 Task: In the sheet Budget Analysis ToolFont size of heading  18 Font style of dataoswald 'Font size of data '9 Alignment of headline & dataAlign center.   Fill color in heading, Red Font color of dataIn the sheet  Budget Analysis Sheetbook
Action: Mouse moved to (535, 285)
Screenshot: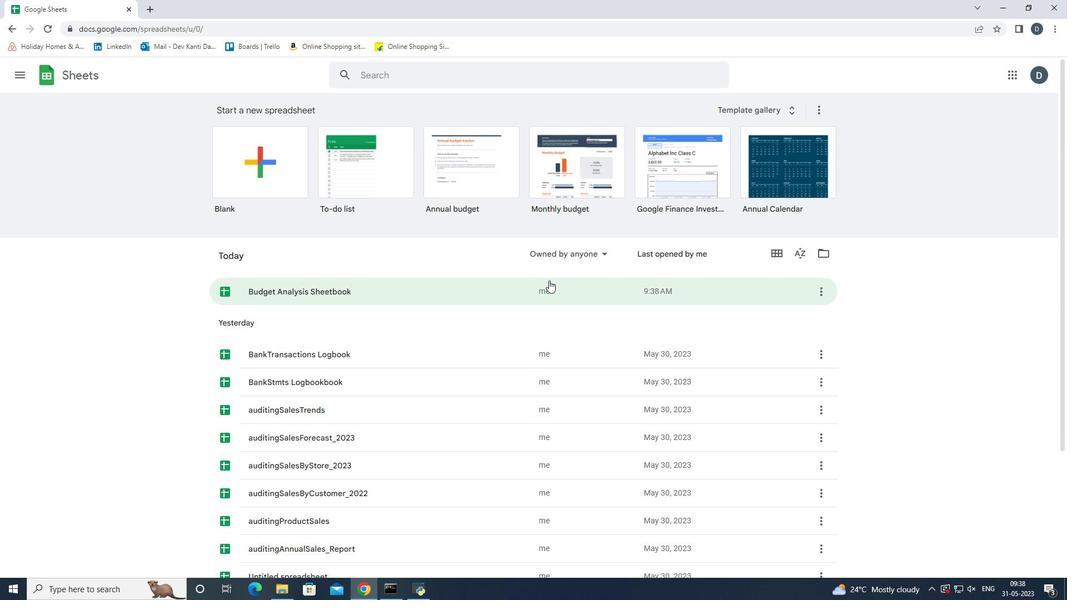 
Action: Mouse pressed left at (535, 285)
Screenshot: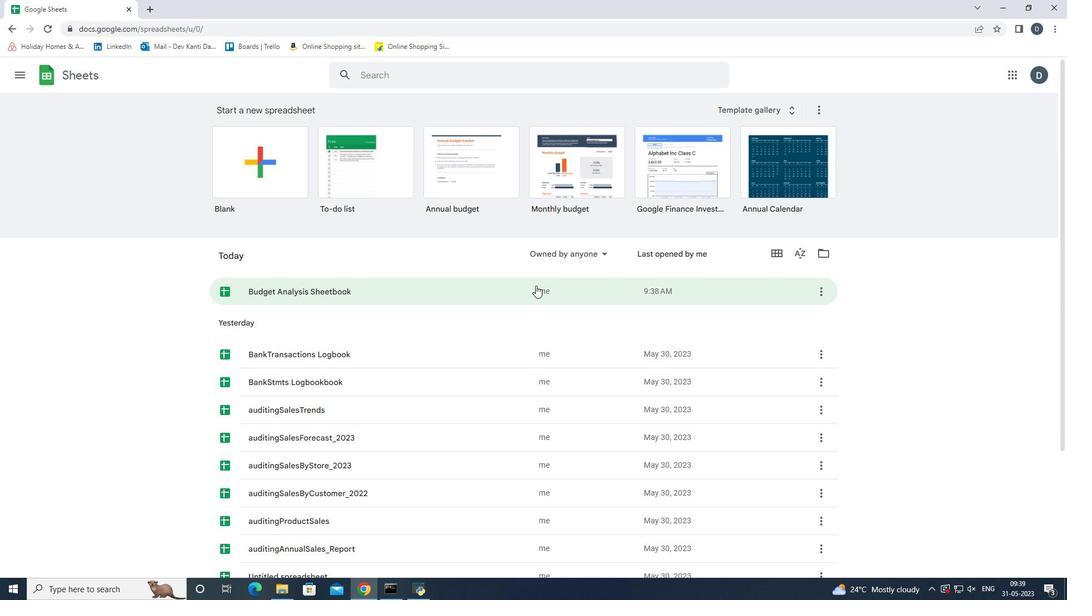 
Action: Mouse moved to (346, 107)
Screenshot: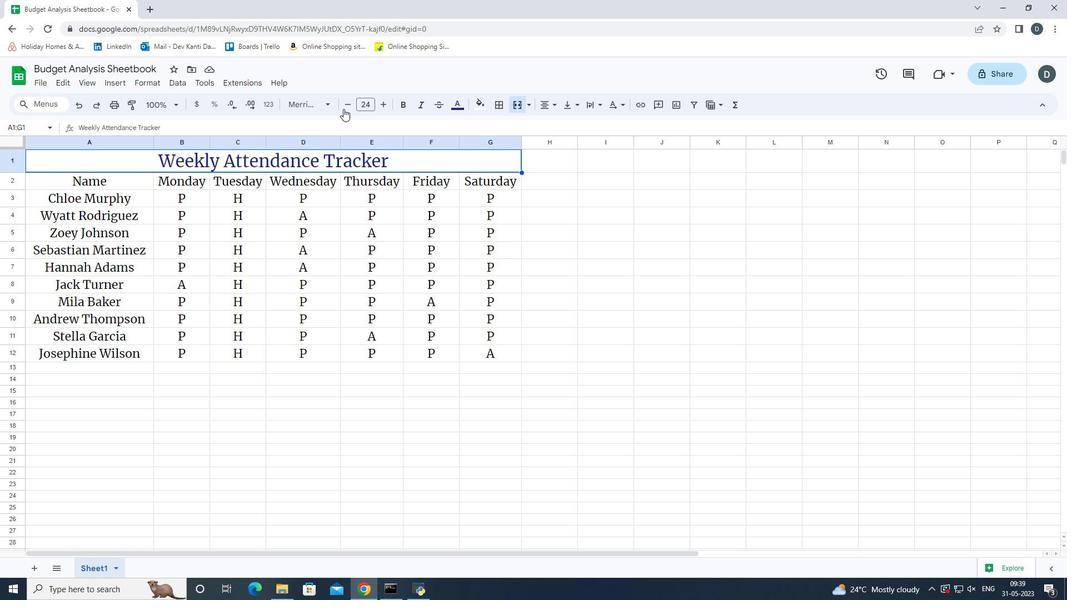
Action: Mouse pressed left at (346, 107)
Screenshot: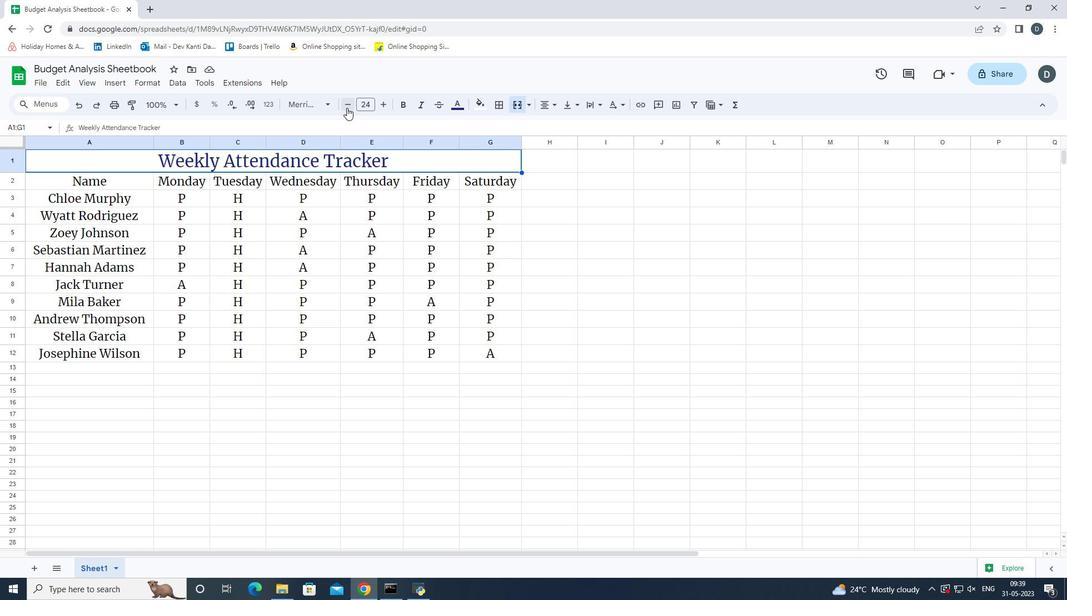 
Action: Mouse pressed left at (346, 107)
Screenshot: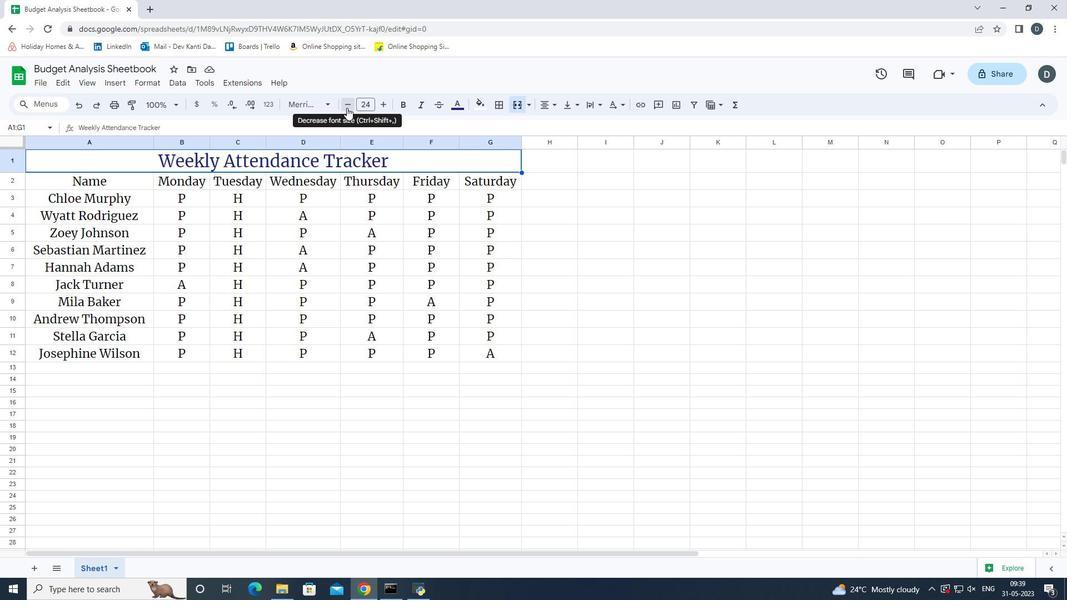 
Action: Mouse pressed left at (346, 107)
Screenshot: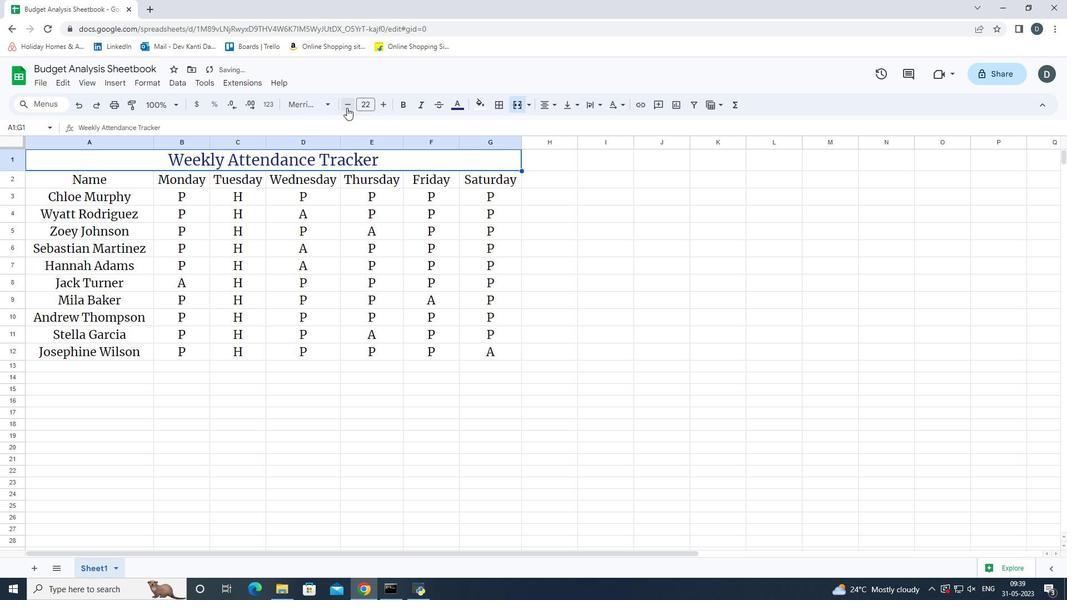 
Action: Mouse pressed left at (346, 107)
Screenshot: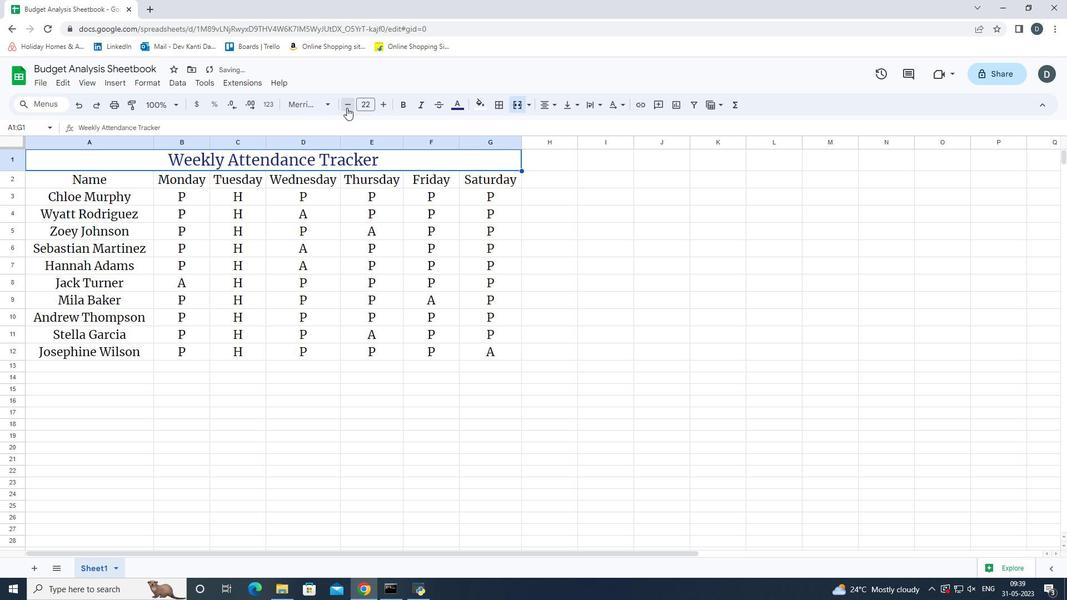 
Action: Mouse pressed left at (346, 107)
Screenshot: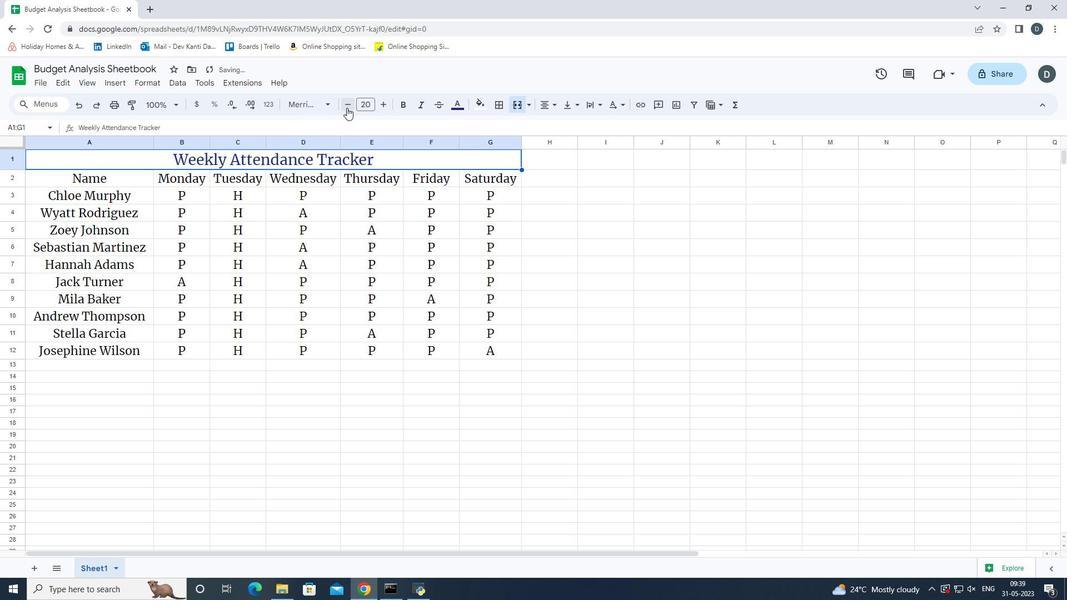 
Action: Mouse pressed left at (346, 107)
Screenshot: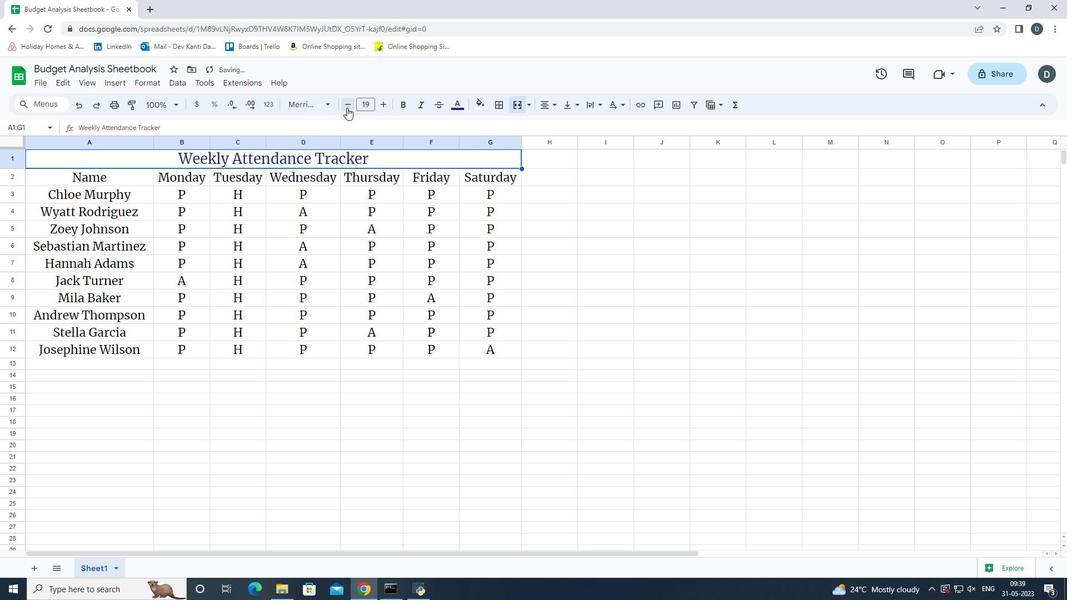 
Action: Mouse moved to (332, 102)
Screenshot: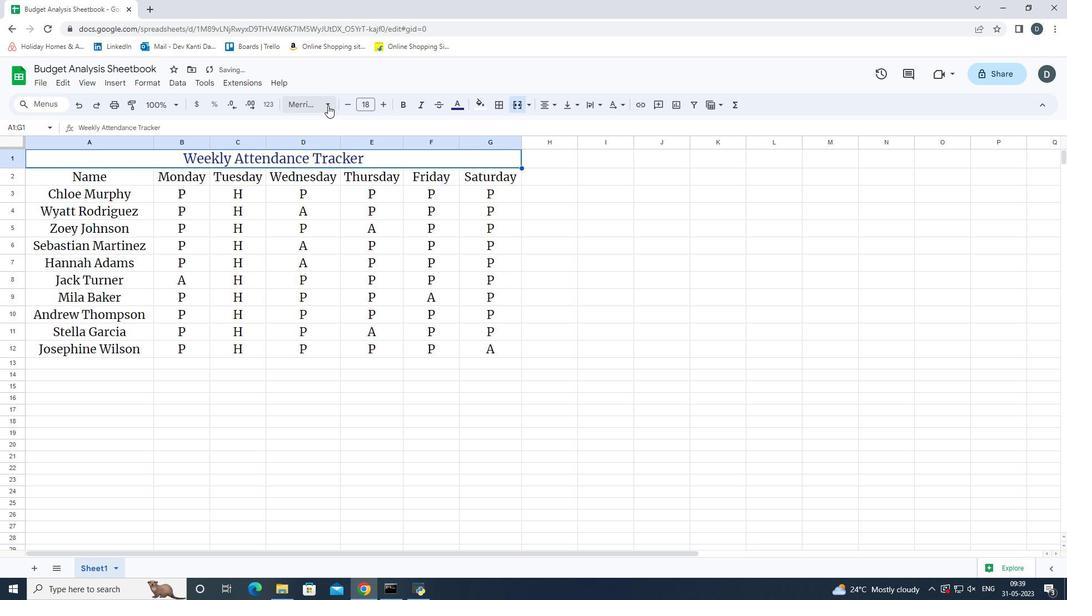 
Action: Mouse pressed left at (332, 102)
Screenshot: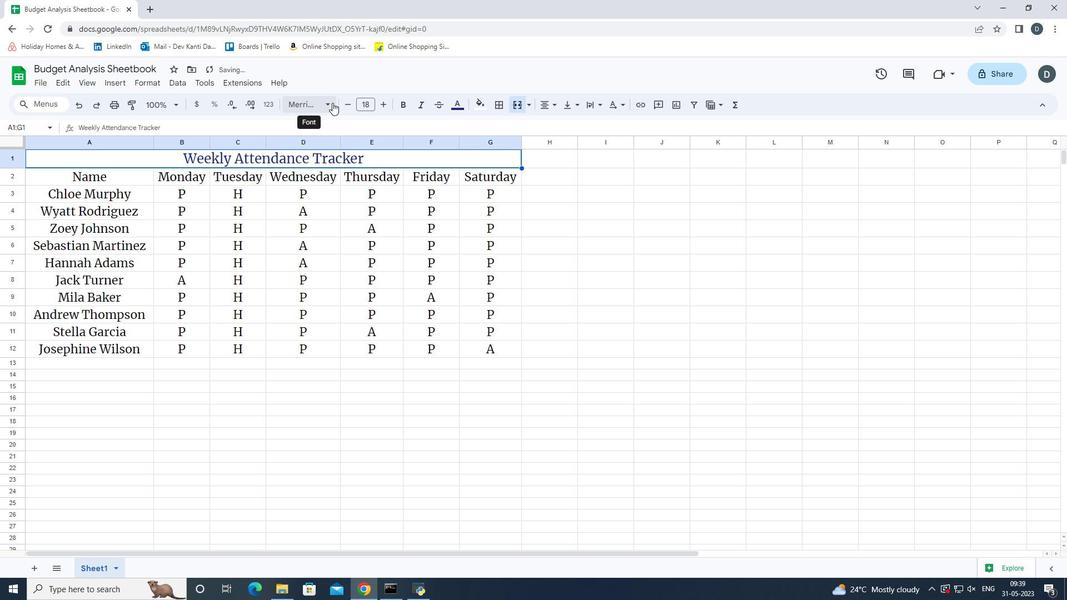 
Action: Mouse moved to (349, 370)
Screenshot: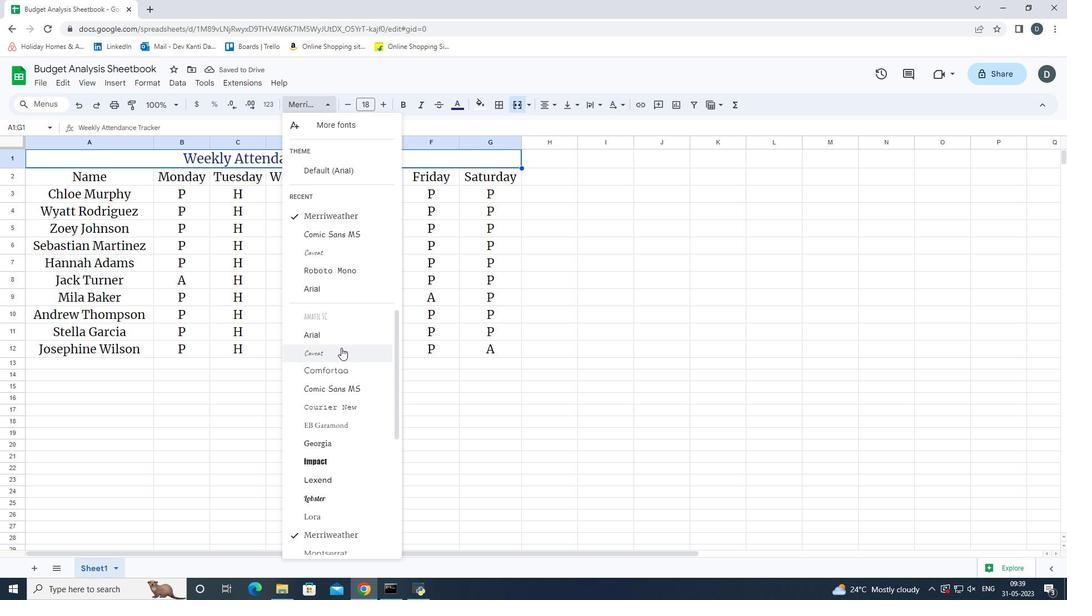 
Action: Mouse scrolled (349, 370) with delta (0, 0)
Screenshot: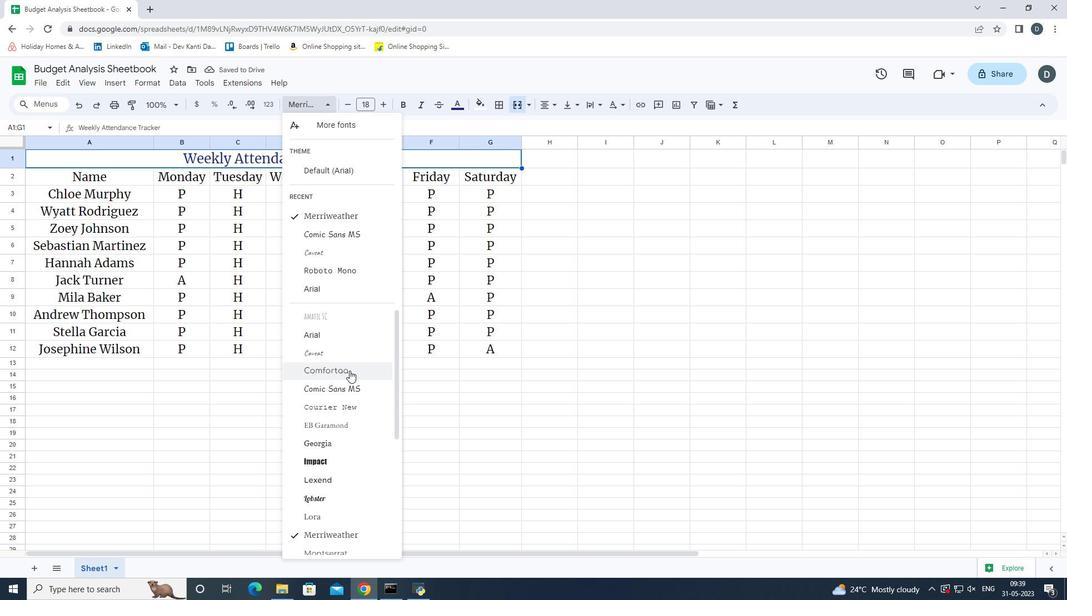
Action: Mouse scrolled (349, 370) with delta (0, 0)
Screenshot: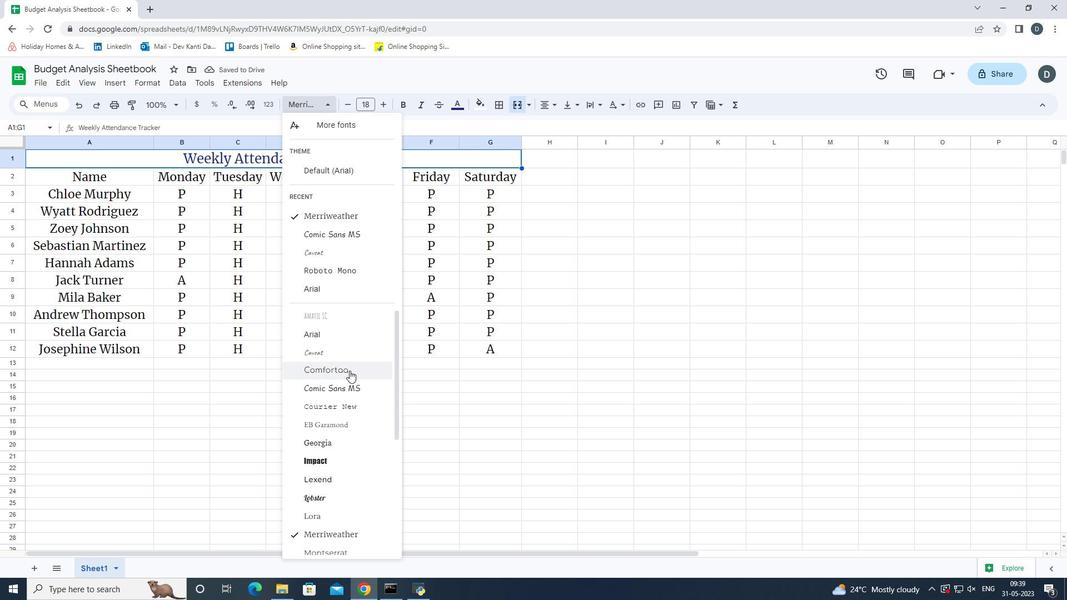 
Action: Mouse moved to (352, 387)
Screenshot: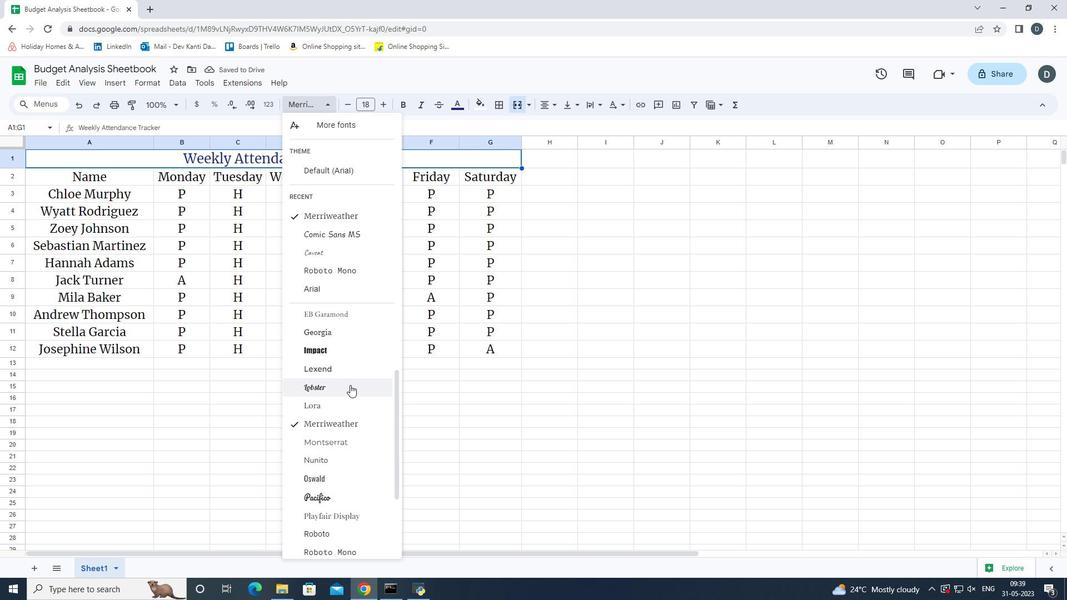 
Action: Mouse scrolled (352, 386) with delta (0, 0)
Screenshot: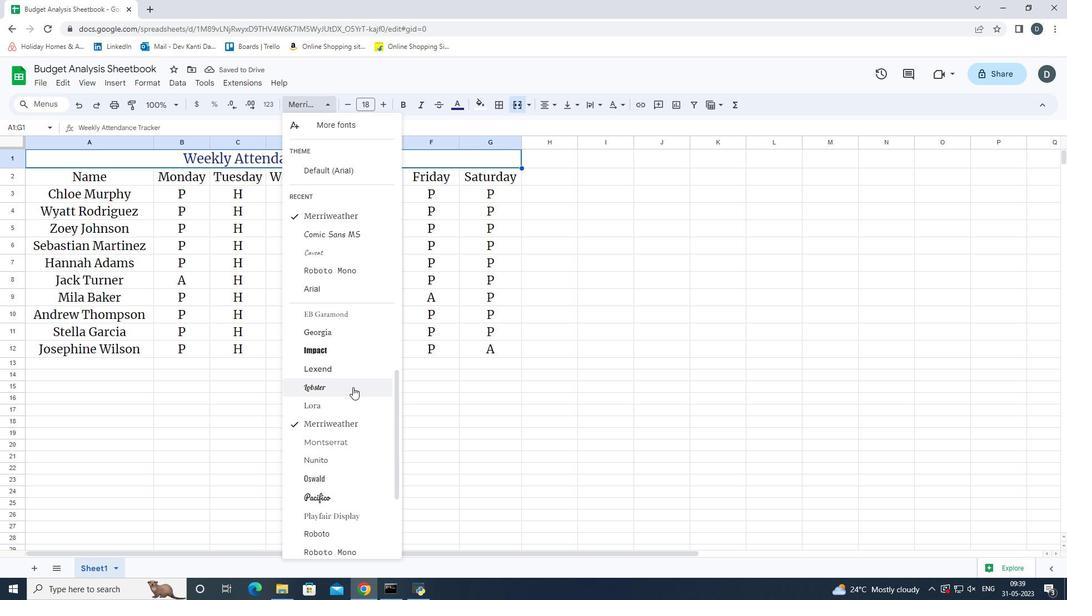 
Action: Mouse scrolled (352, 386) with delta (0, 0)
Screenshot: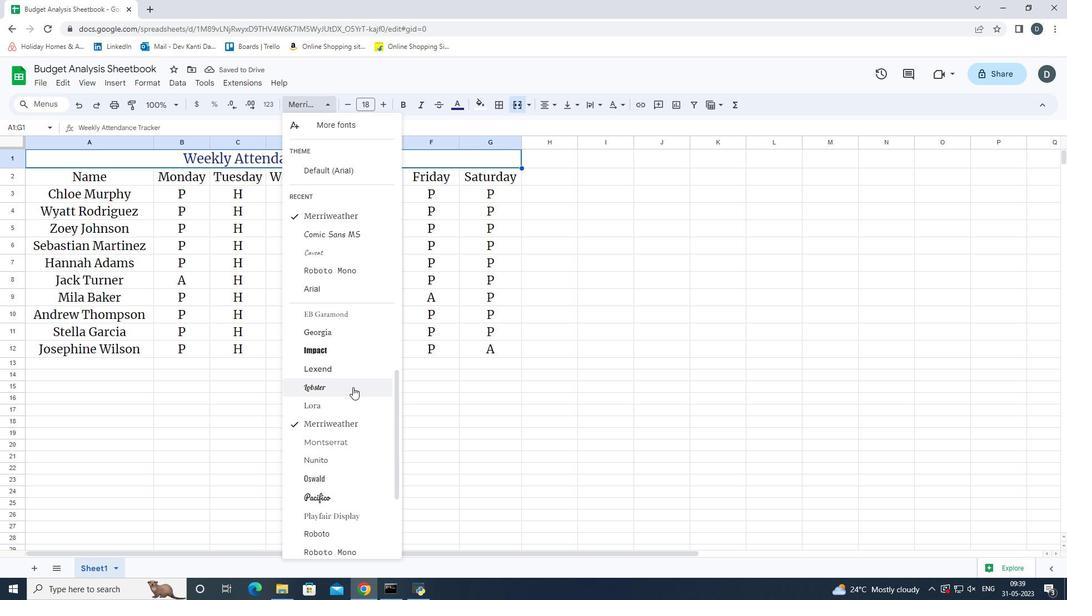 
Action: Mouse moved to (364, 491)
Screenshot: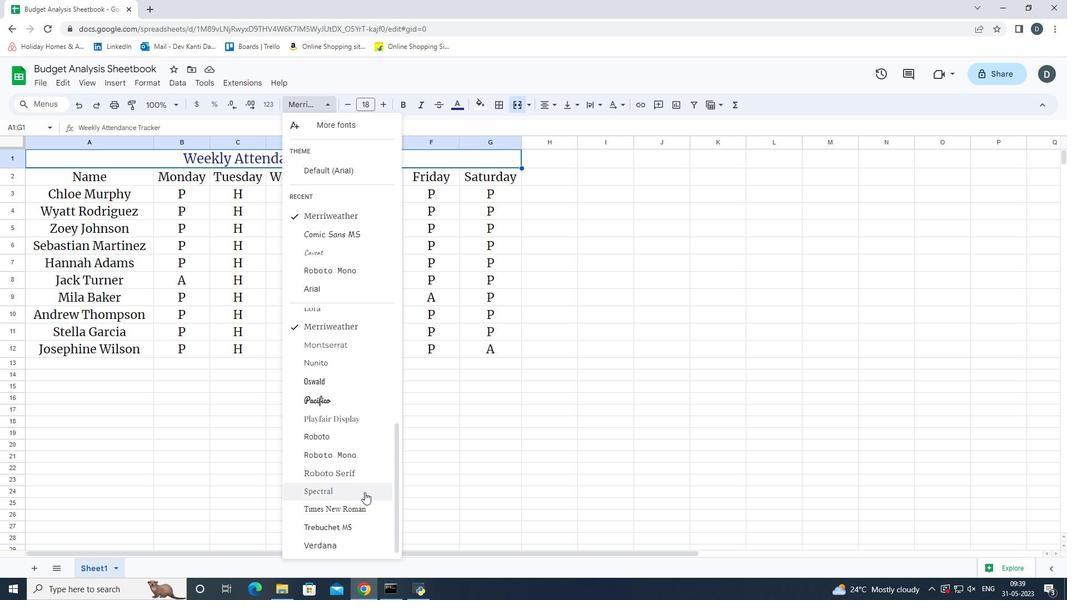 
Action: Mouse scrolled (364, 492) with delta (0, 0)
Screenshot: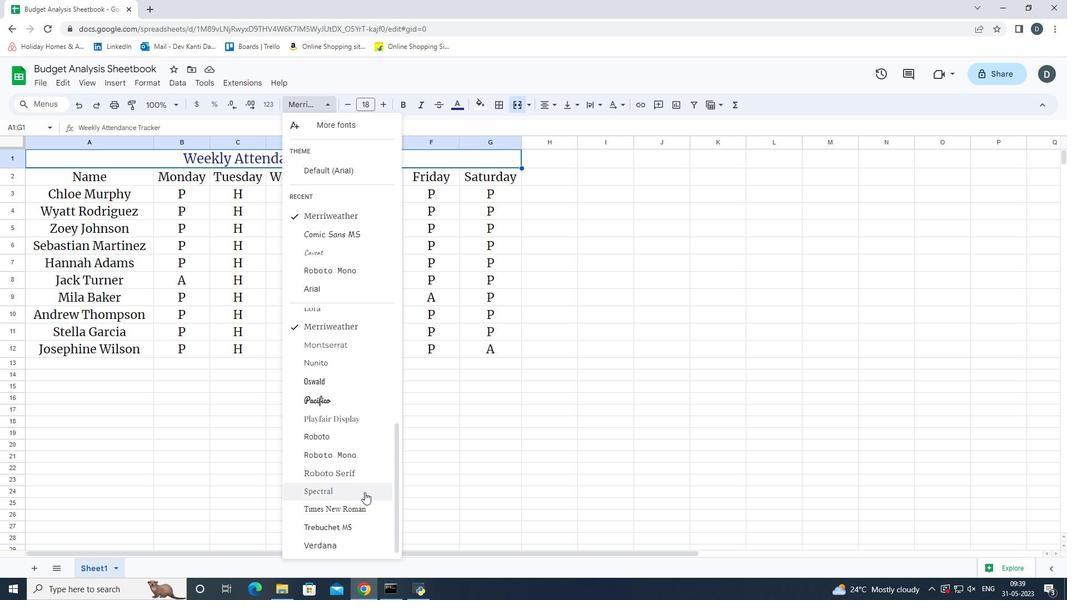 
Action: Mouse scrolled (364, 492) with delta (0, 0)
Screenshot: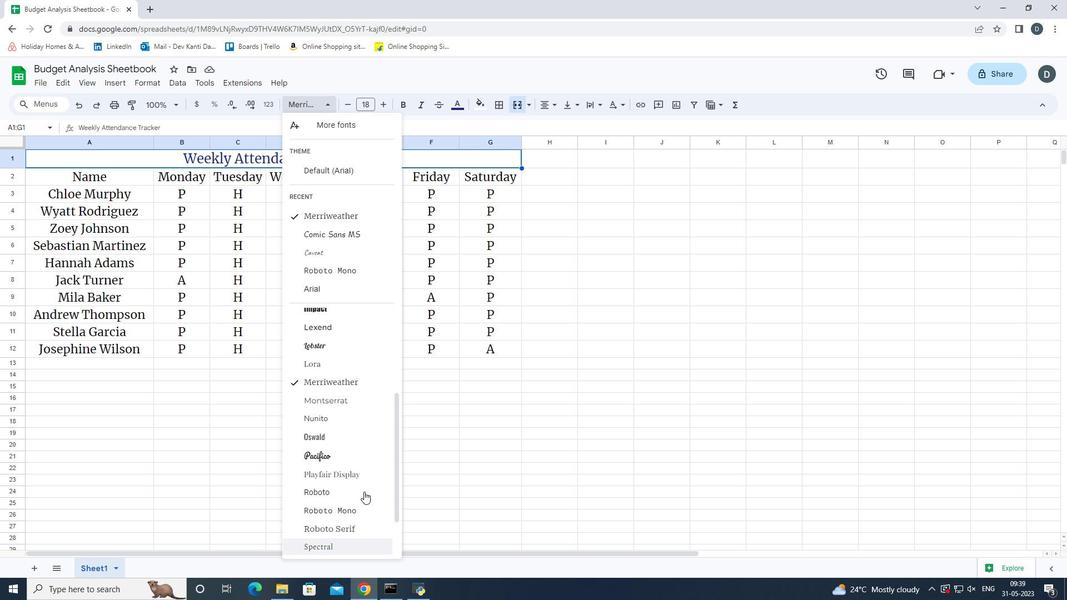 
Action: Mouse scrolled (364, 492) with delta (0, 0)
Screenshot: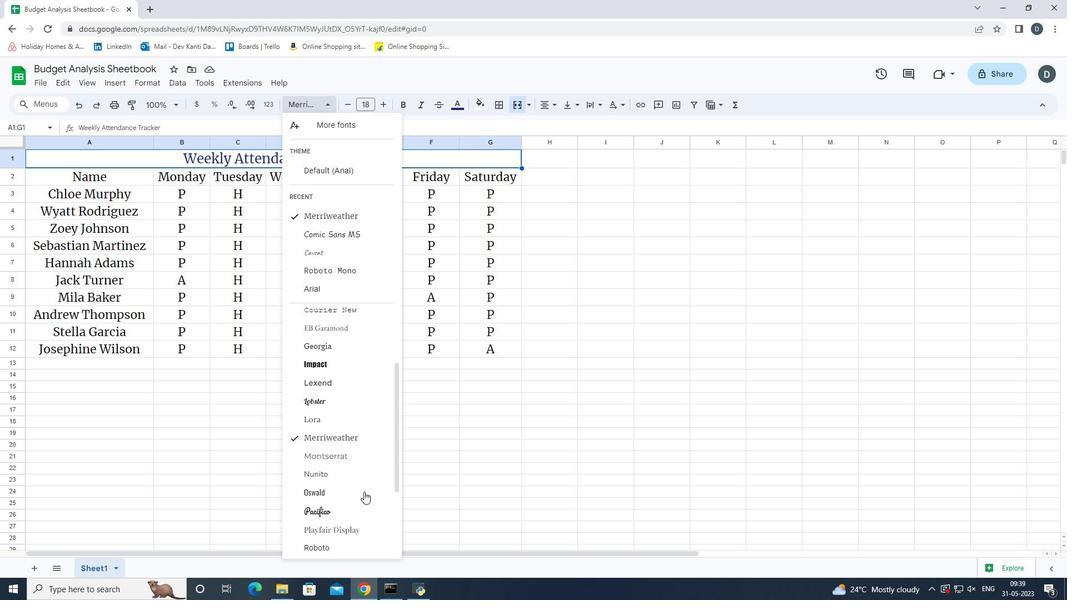 
Action: Mouse scrolled (364, 492) with delta (0, 0)
Screenshot: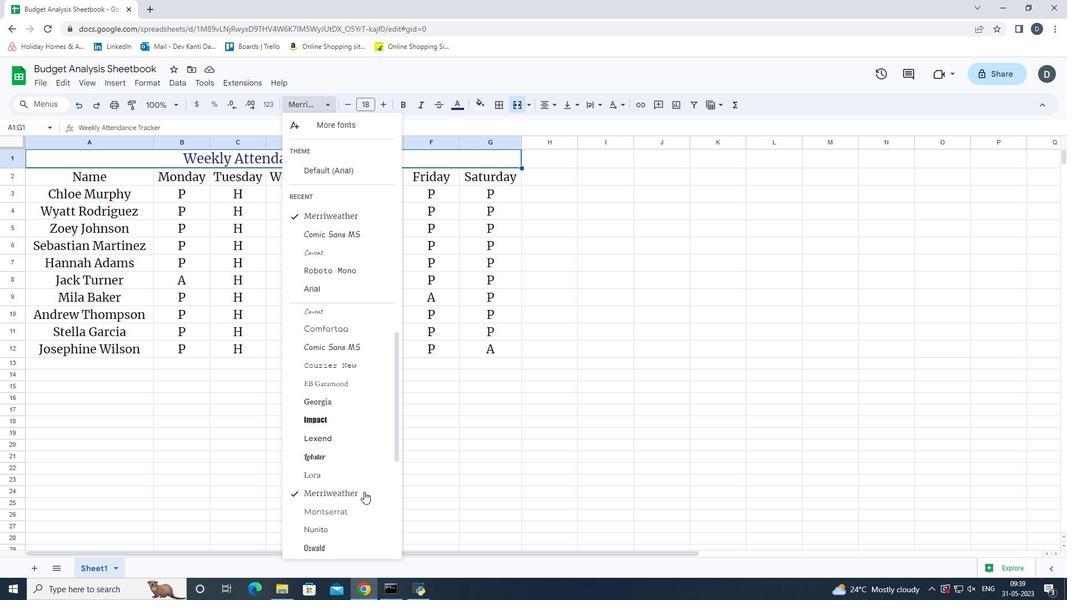 
Action: Mouse moved to (344, 130)
Screenshot: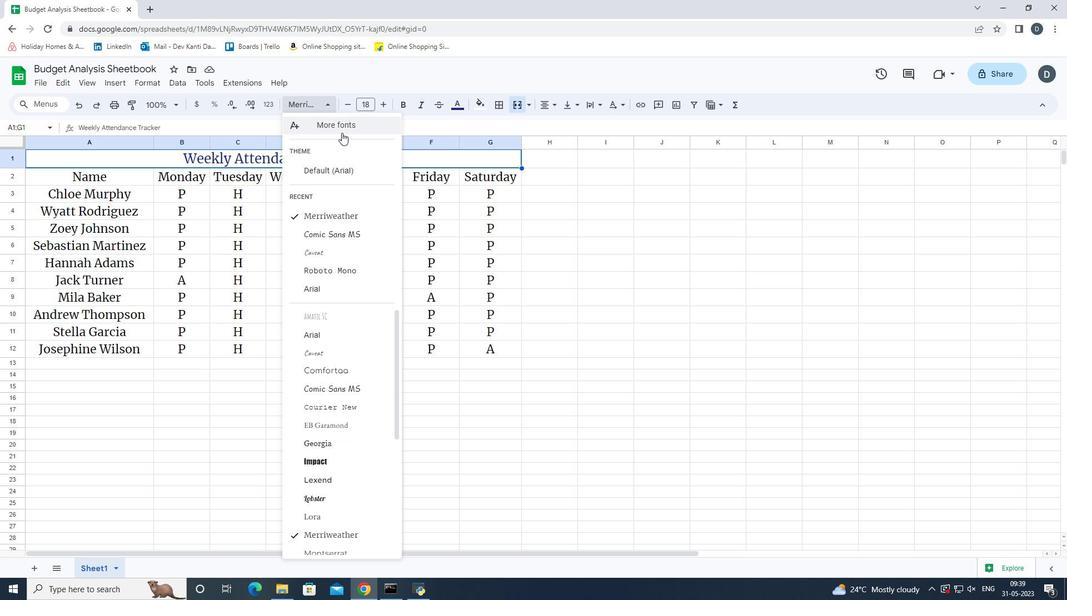 
Action: Mouse pressed left at (344, 130)
Screenshot: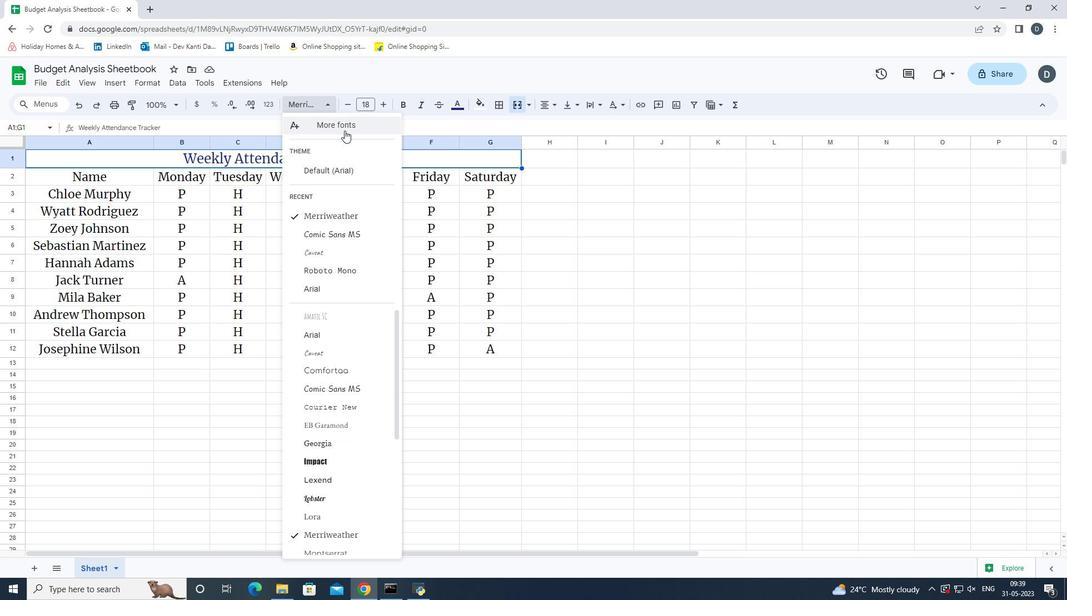 
Action: Mouse moved to (379, 190)
Screenshot: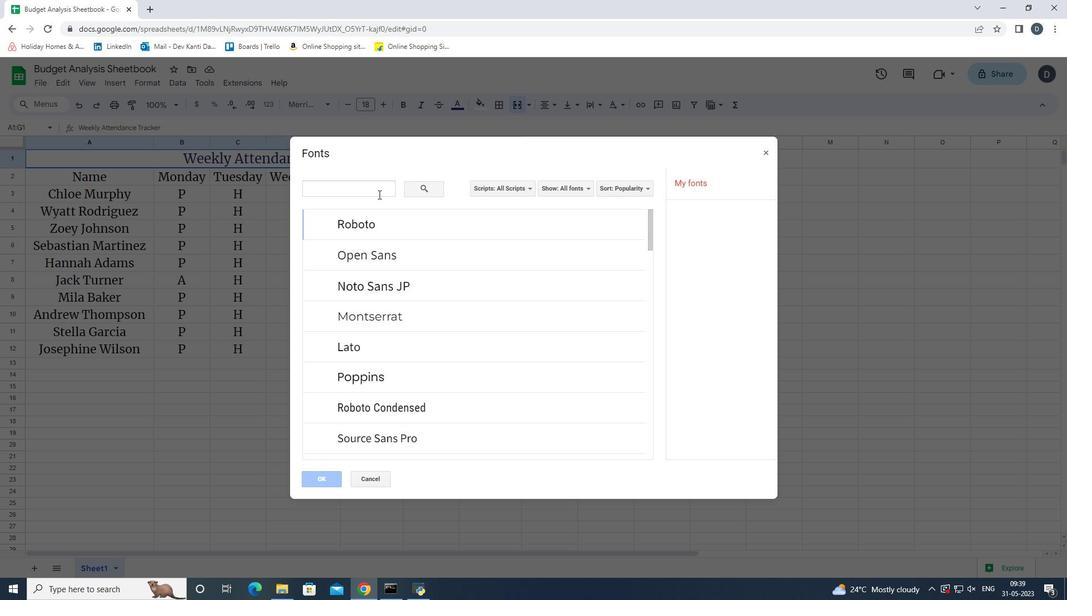 
Action: Mouse pressed left at (379, 190)
Screenshot: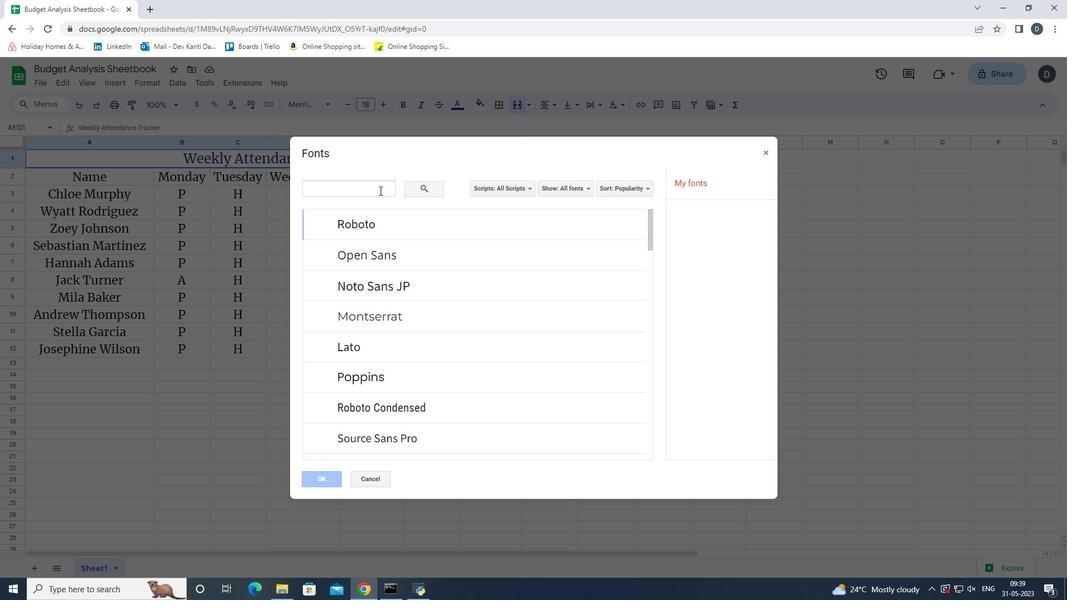 
Action: Key pressed data<Key.backspace><Key.backspace><Key.backspace><Key.backspace>
Screenshot: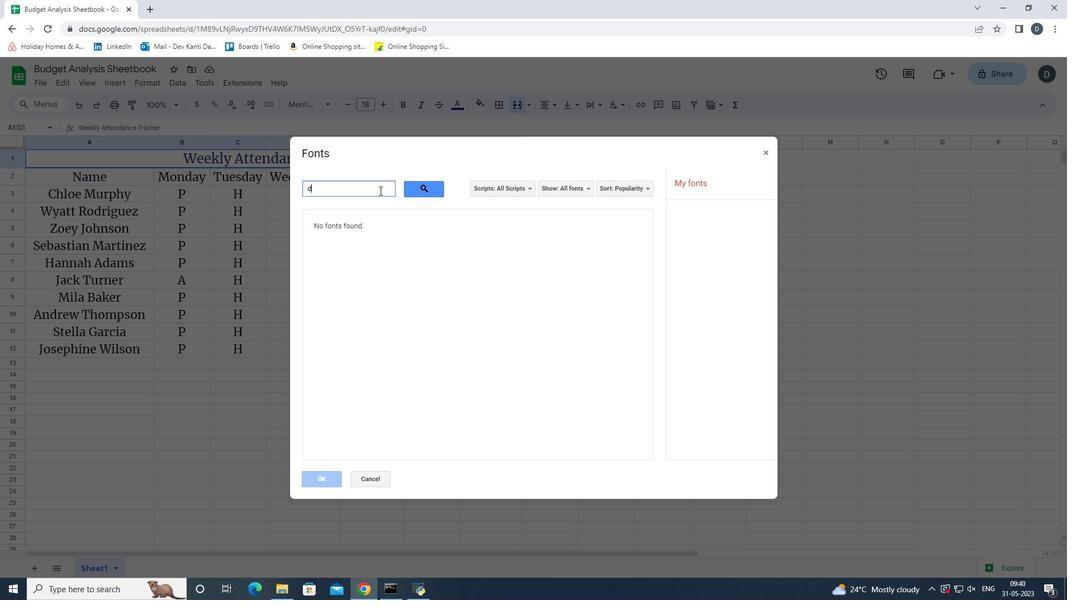 
Action: Mouse moved to (763, 156)
Screenshot: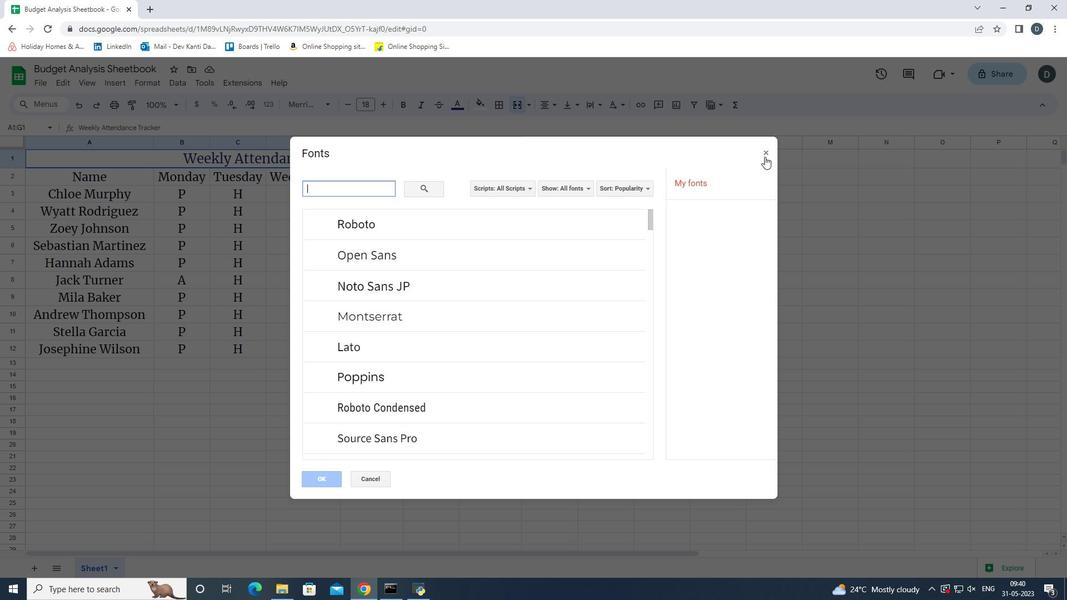 
Action: Mouse pressed left at (763, 156)
Screenshot: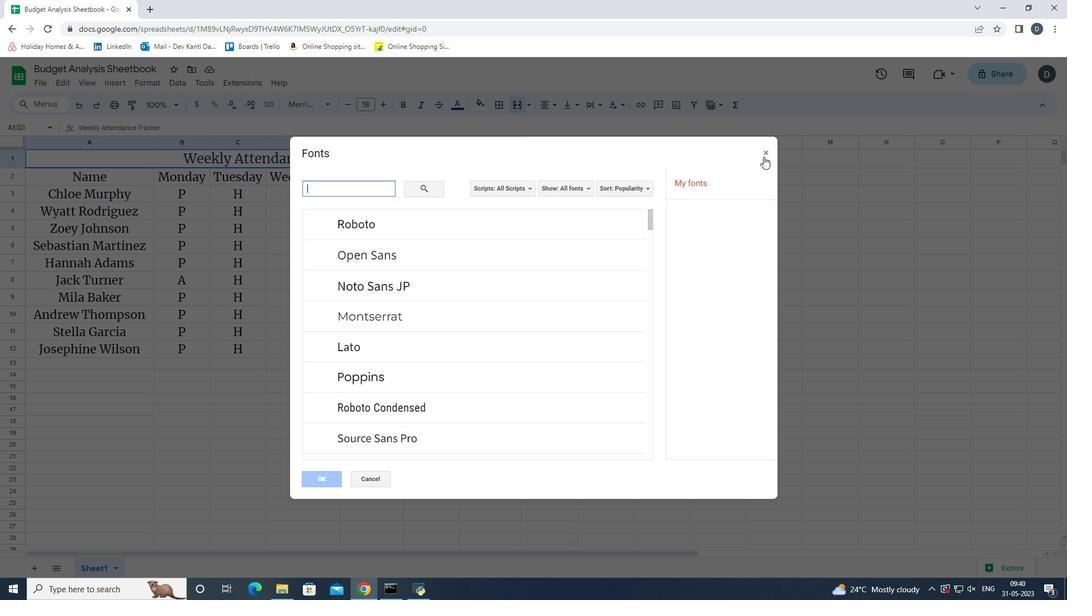 
Action: Mouse moved to (311, 105)
Screenshot: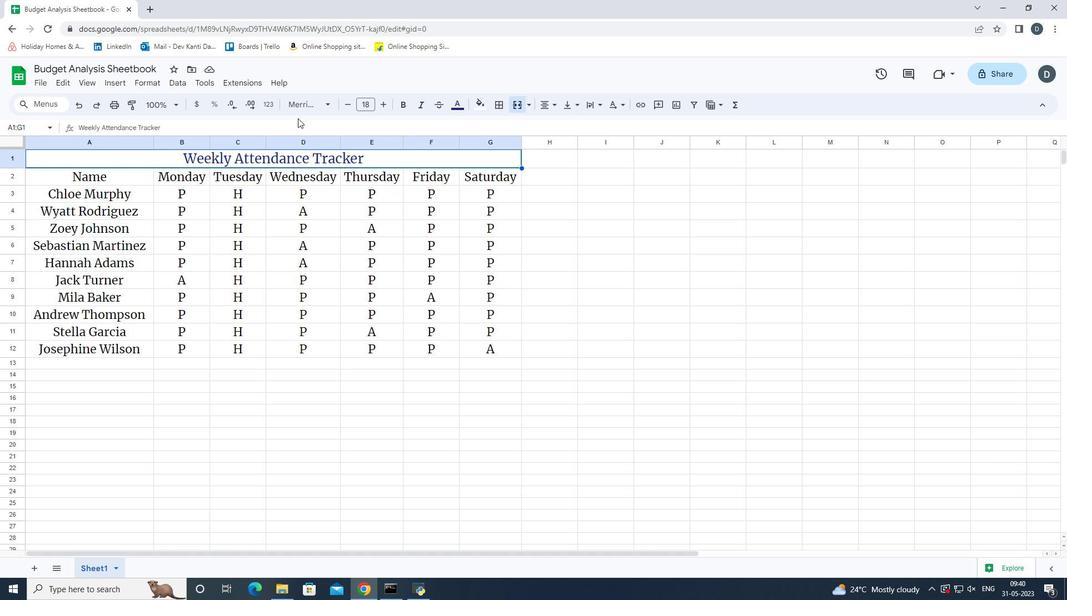 
Action: Mouse pressed left at (311, 105)
Screenshot: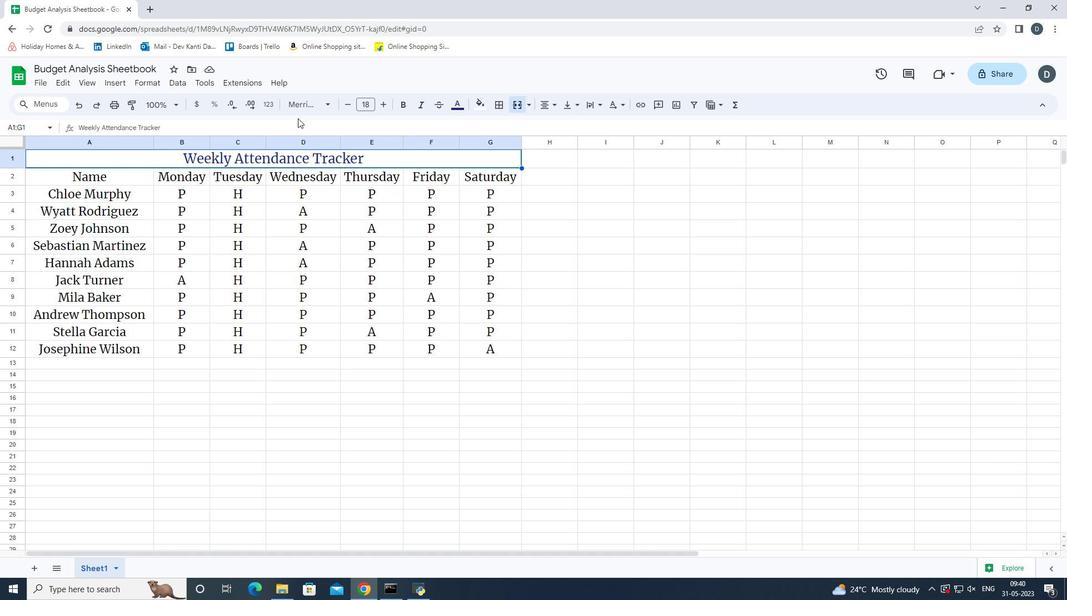 
Action: Mouse pressed left at (311, 105)
Screenshot: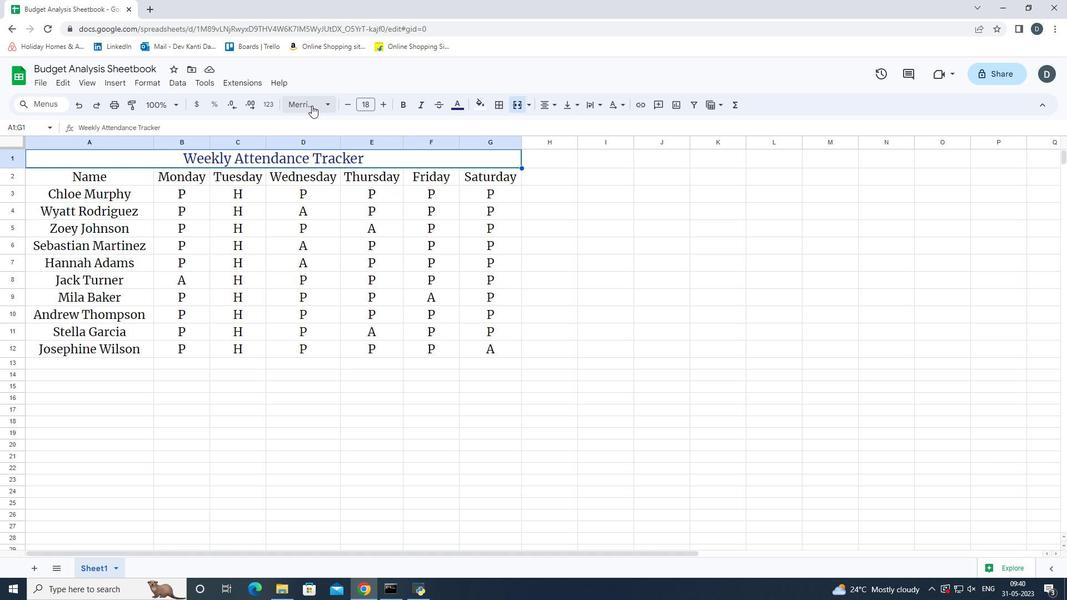 
Action: Mouse pressed left at (311, 105)
Screenshot: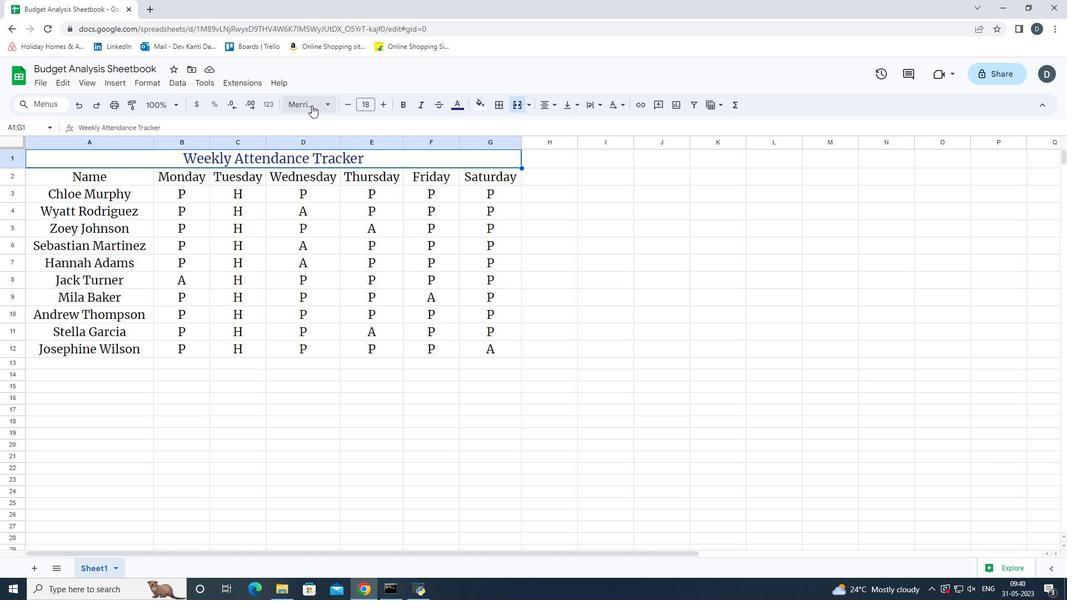 
Action: Mouse moved to (347, 307)
Screenshot: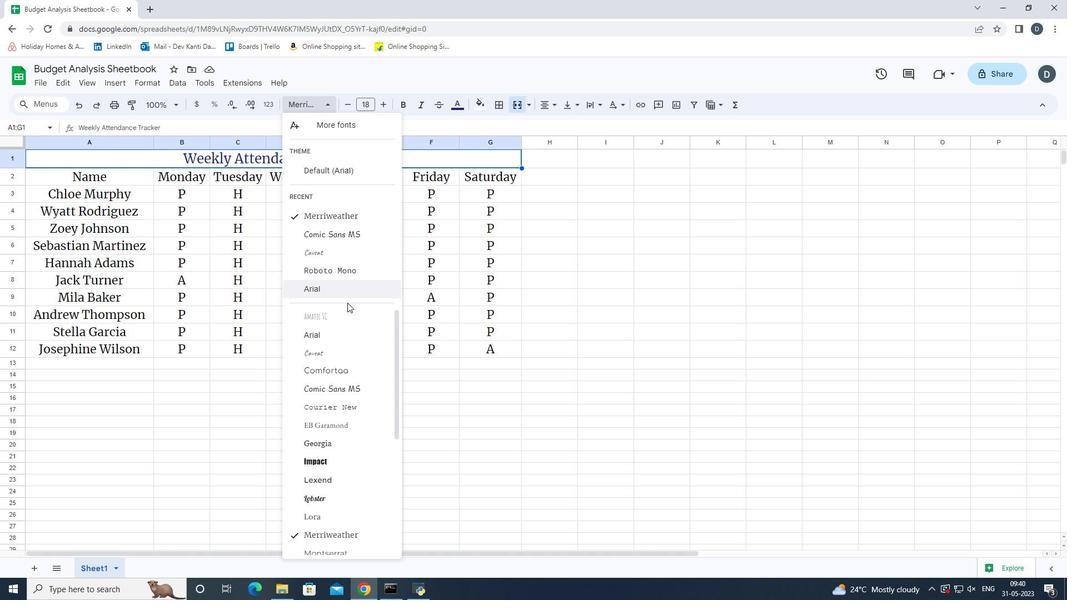 
Action: Mouse scrolled (347, 307) with delta (0, 0)
Screenshot: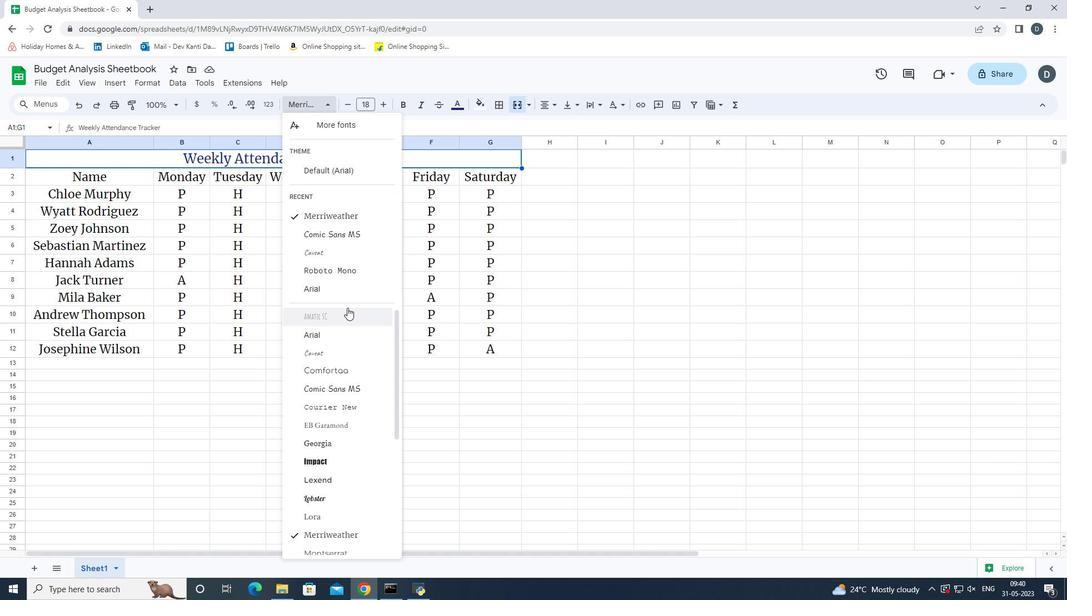 
Action: Mouse scrolled (347, 307) with delta (0, 0)
Screenshot: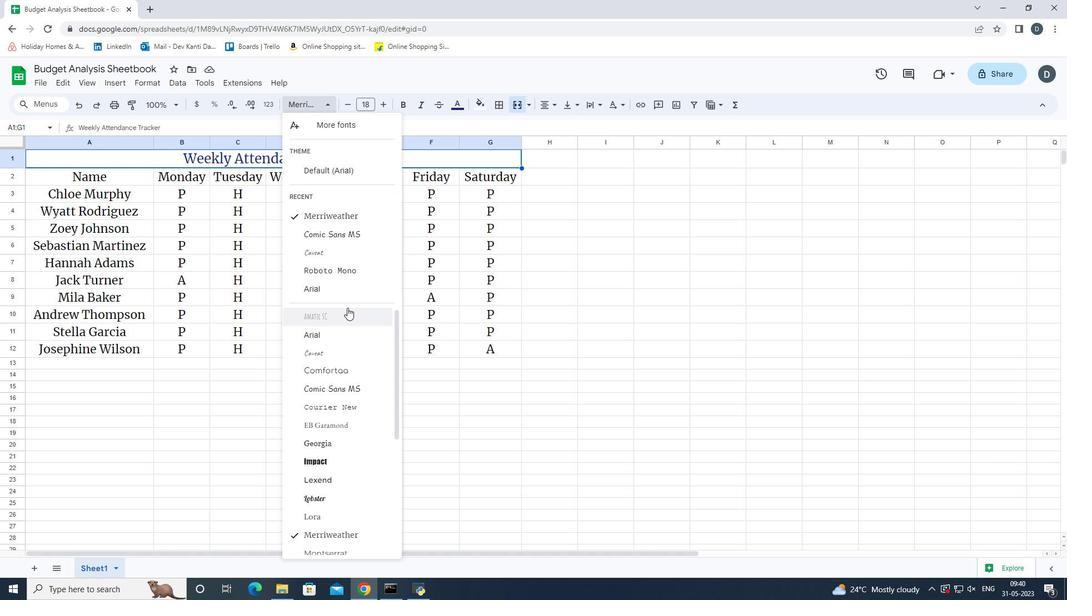 
Action: Mouse moved to (326, 378)
Screenshot: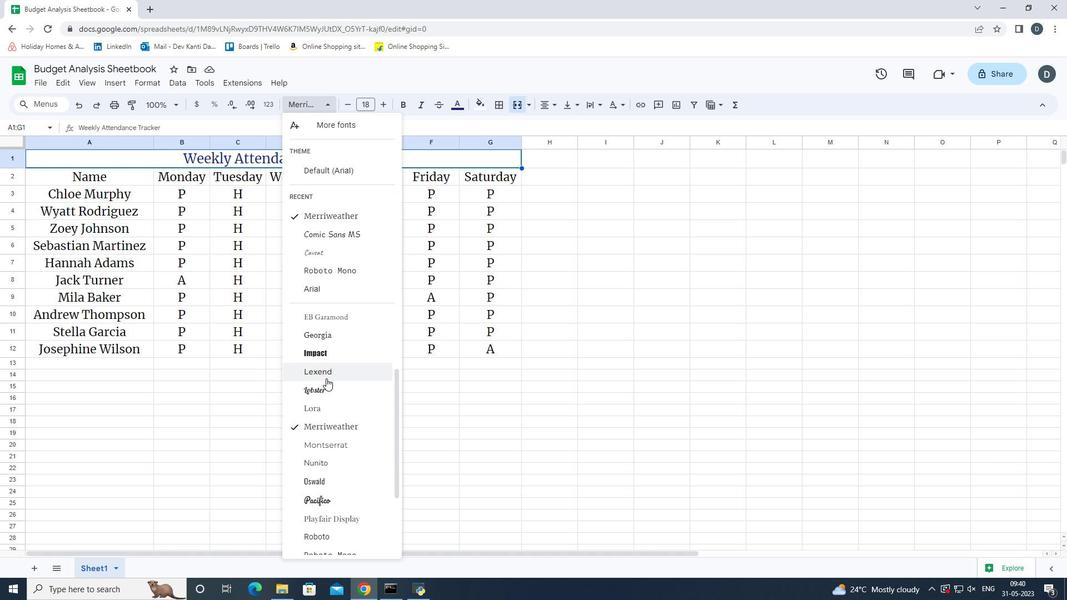 
Action: Mouse scrolled (326, 379) with delta (0, 0)
Screenshot: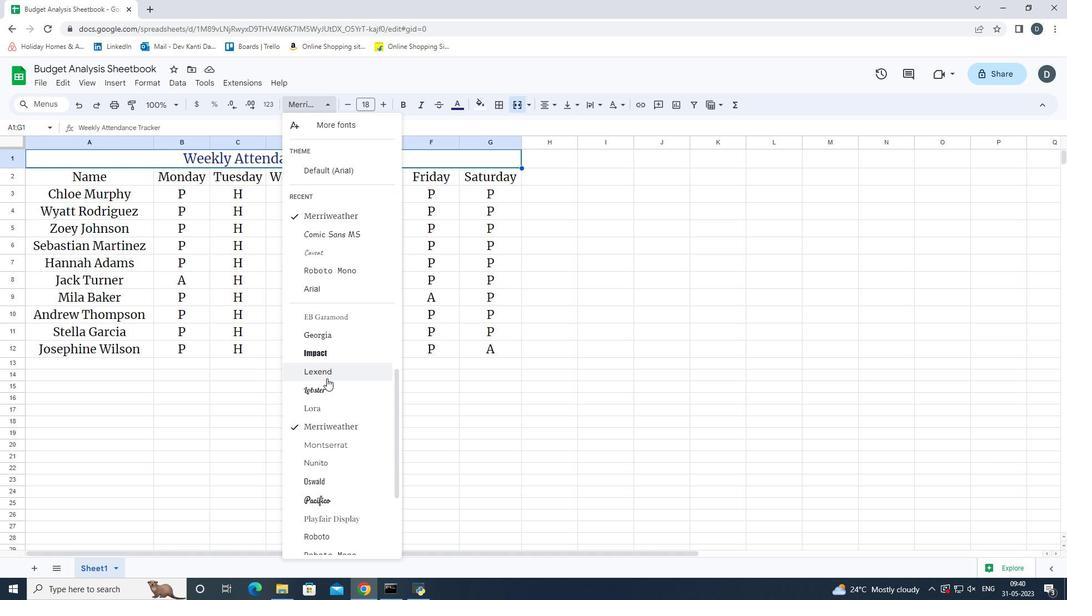 
Action: Mouse scrolled (326, 379) with delta (0, 0)
Screenshot: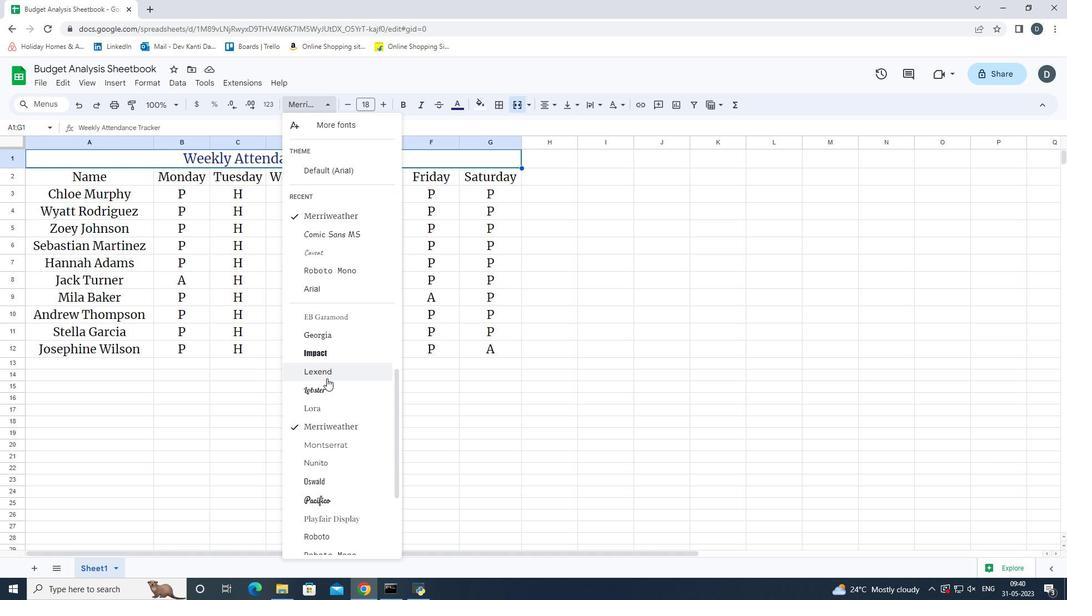
Action: Mouse scrolled (326, 379) with delta (0, 0)
Screenshot: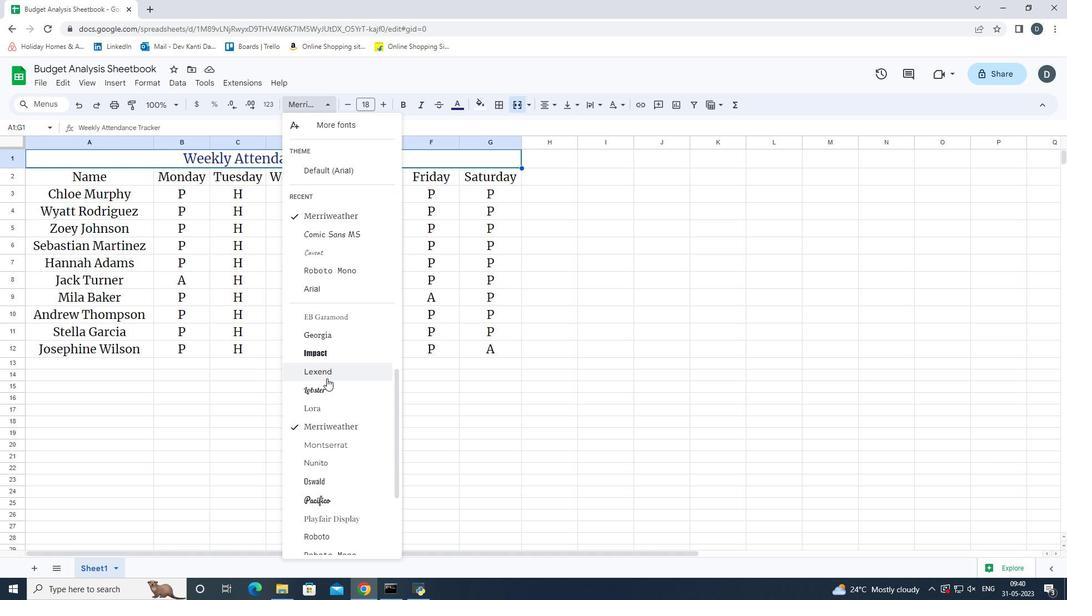 
Action: Mouse moved to (354, 430)
Screenshot: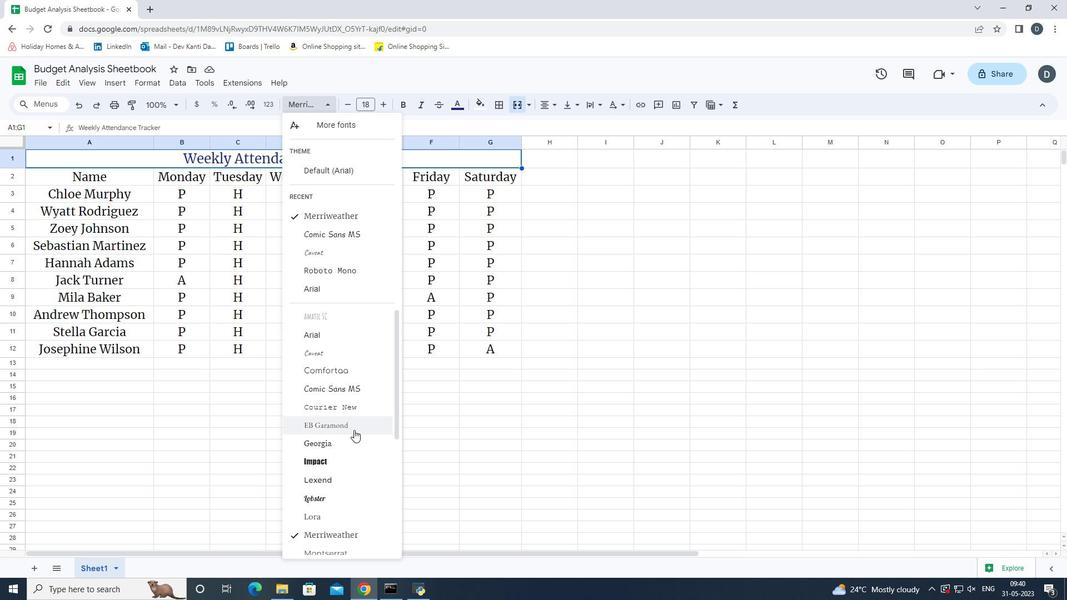 
Action: Mouse scrolled (354, 430) with delta (0, 0)
Screenshot: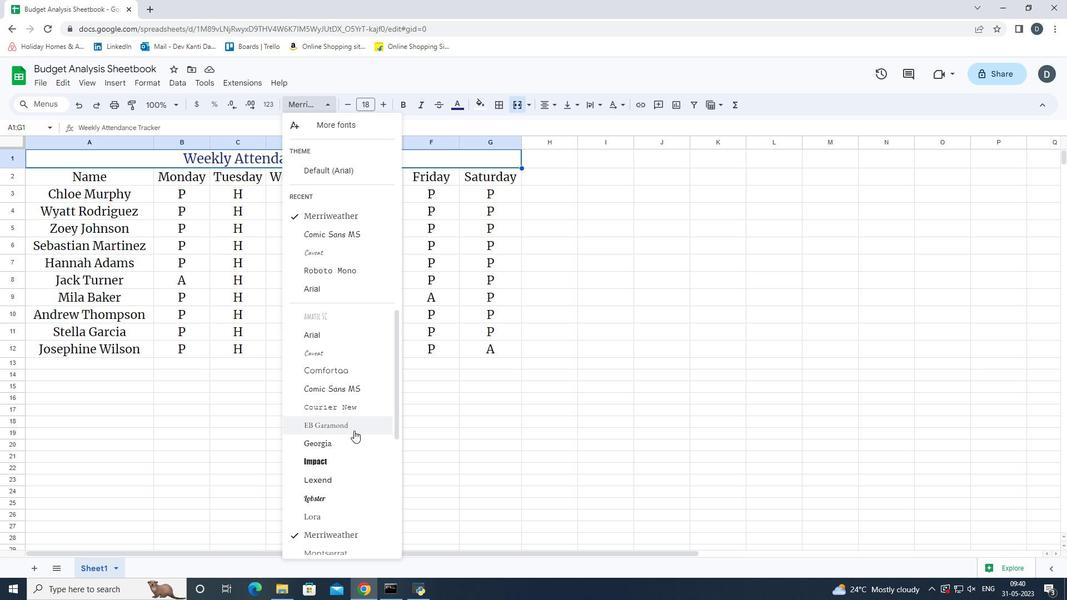
Action: Mouse scrolled (354, 430) with delta (0, 0)
Screenshot: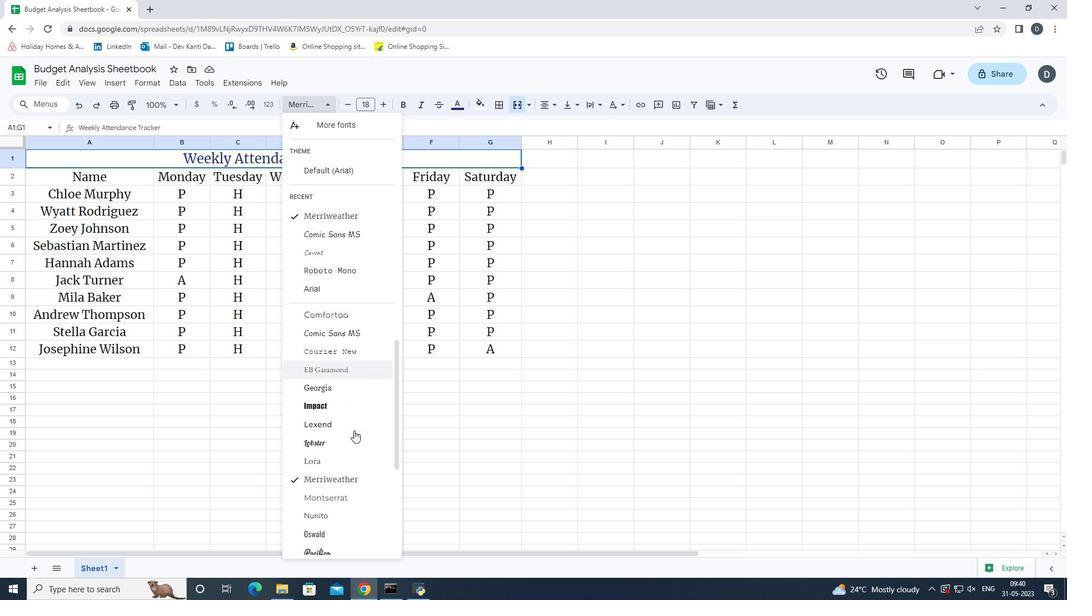 
Action: Mouse scrolled (354, 430) with delta (0, 0)
Screenshot: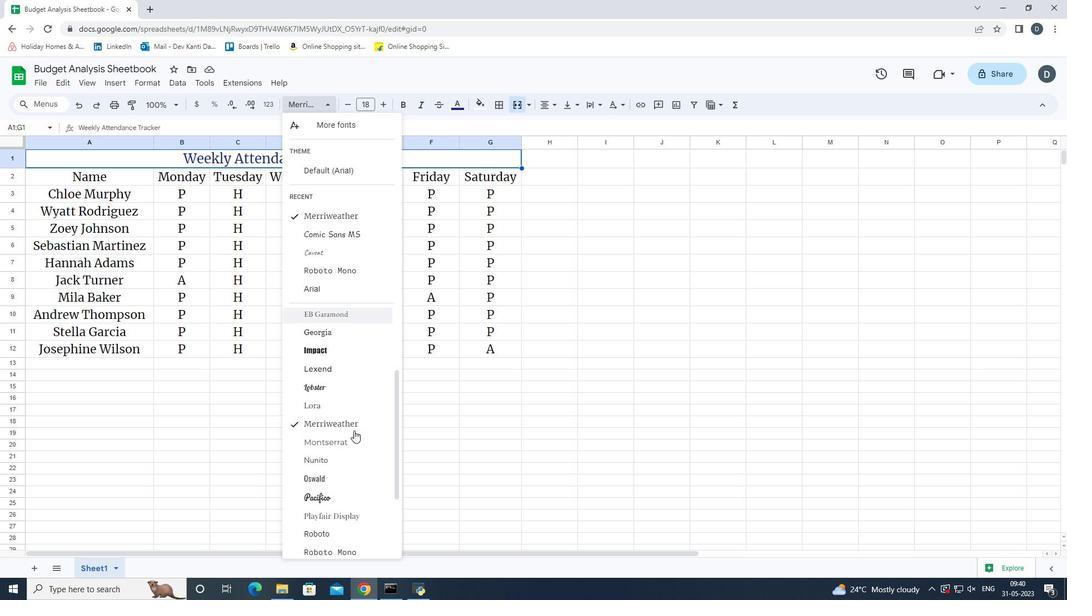 
Action: Mouse scrolled (354, 430) with delta (0, 0)
Screenshot: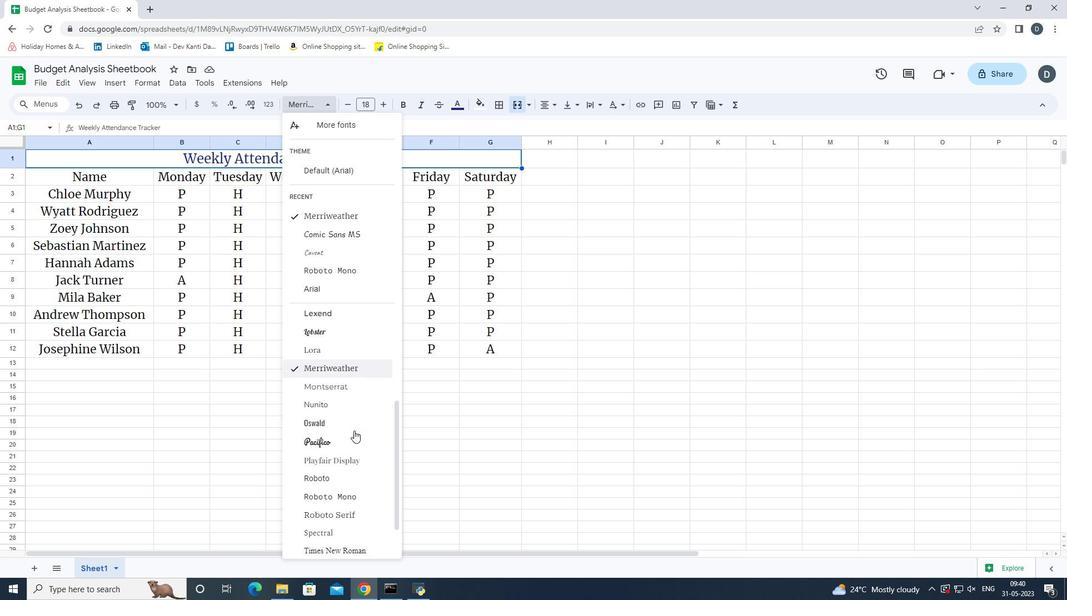
Action: Mouse scrolled (354, 430) with delta (0, 0)
Screenshot: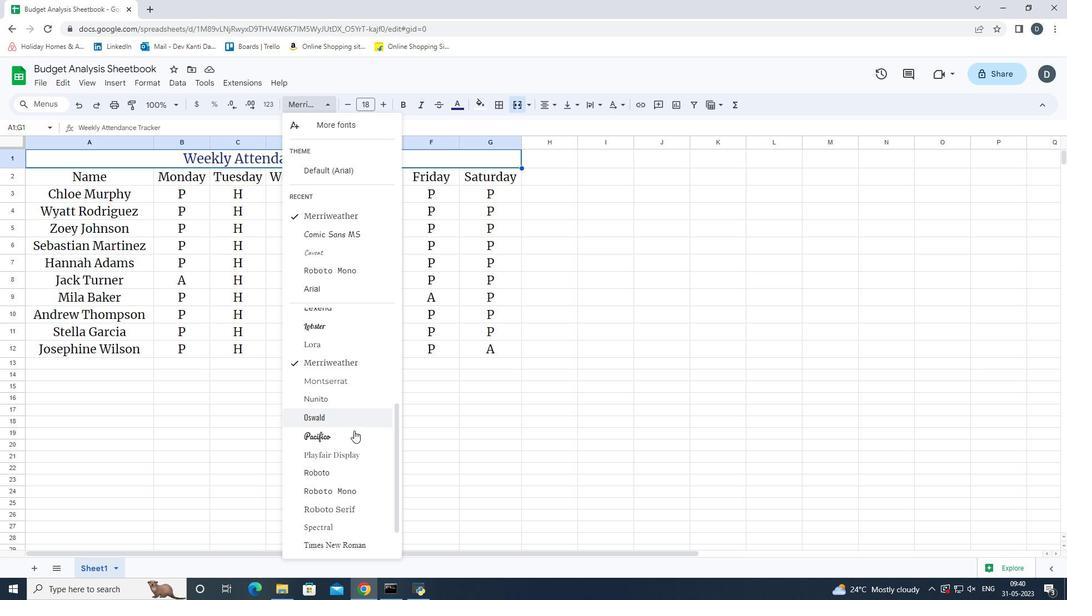 
Action: Mouse scrolled (354, 431) with delta (0, 0)
Screenshot: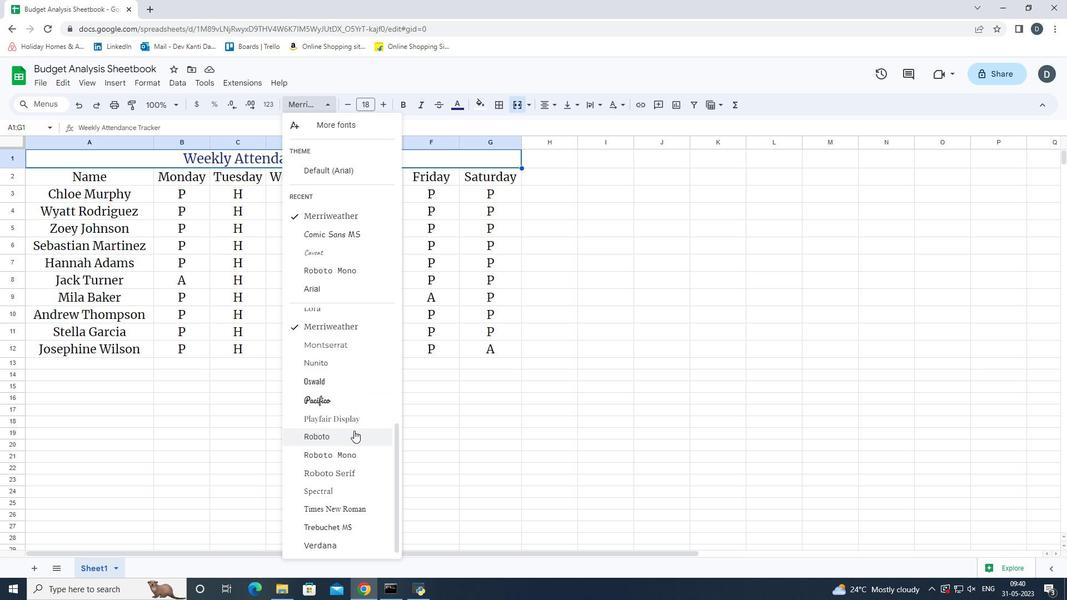 
Action: Mouse scrolled (354, 431) with delta (0, 0)
Screenshot: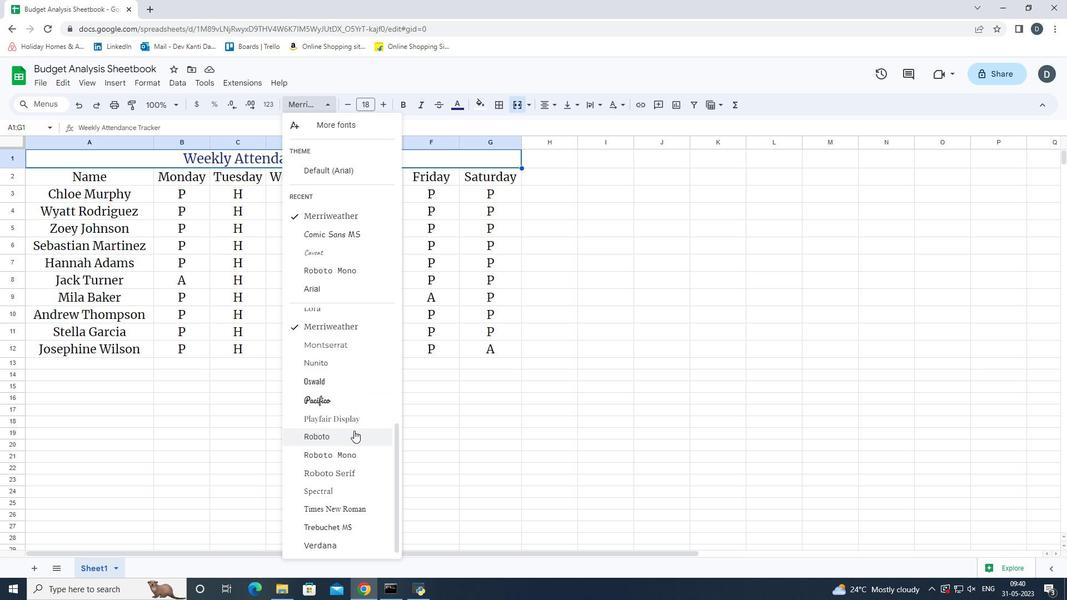 
Action: Mouse scrolled (354, 431) with delta (0, 0)
Screenshot: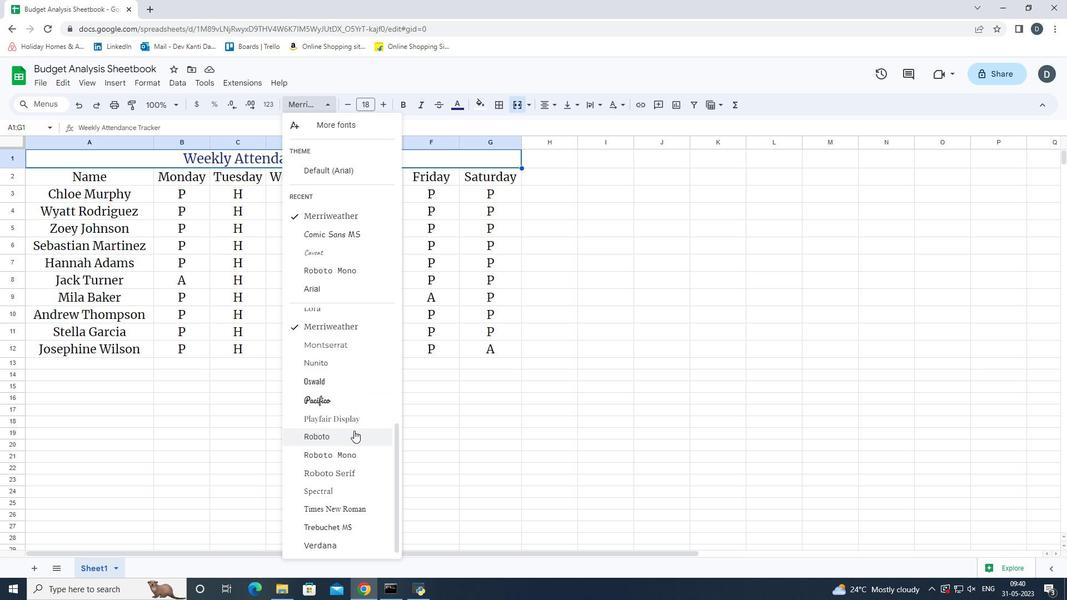 
Action: Mouse scrolled (354, 431) with delta (0, 0)
Screenshot: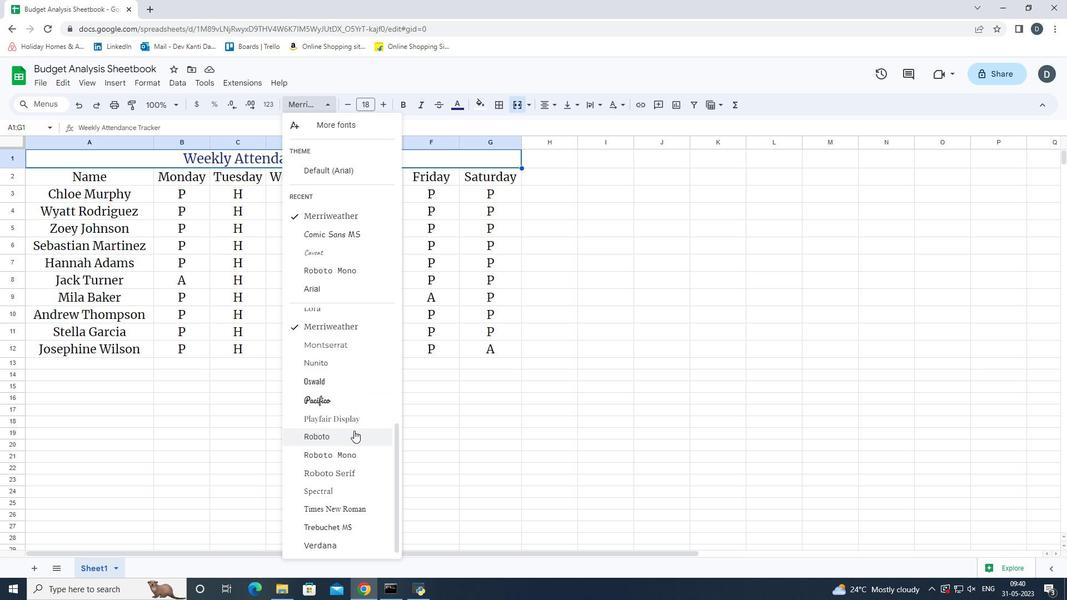 
Action: Mouse scrolled (354, 430) with delta (0, 0)
Screenshot: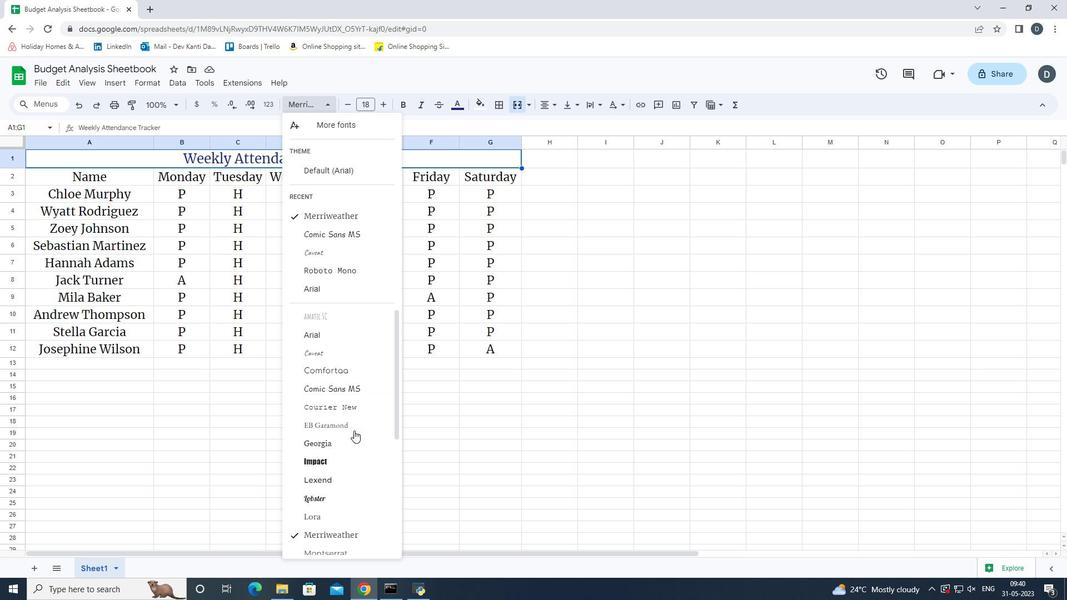 
Action: Mouse scrolled (354, 431) with delta (0, 0)
Screenshot: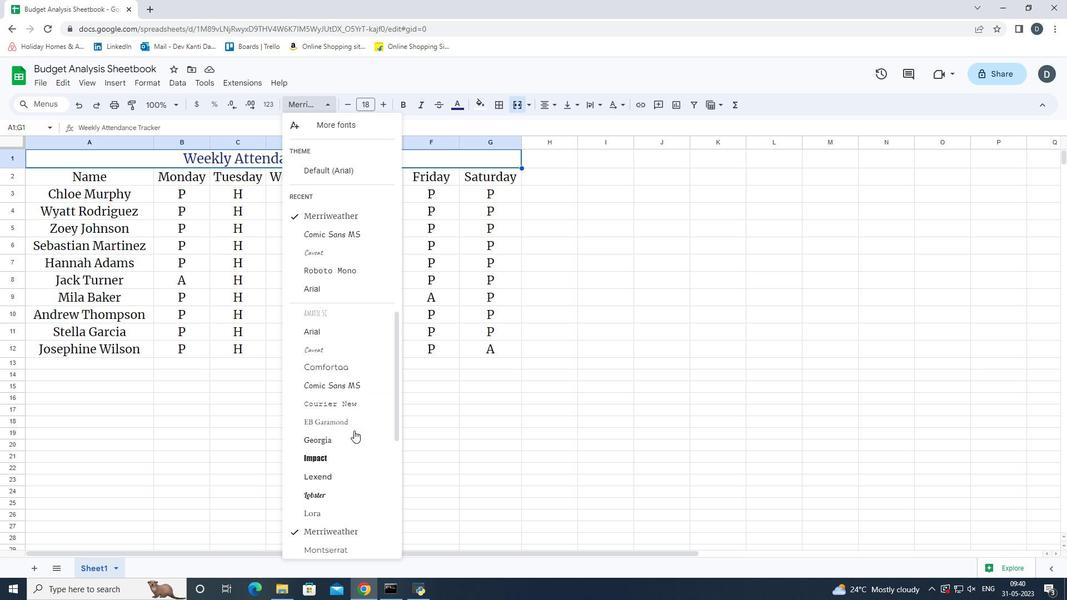 
Action: Mouse scrolled (354, 431) with delta (0, 0)
Screenshot: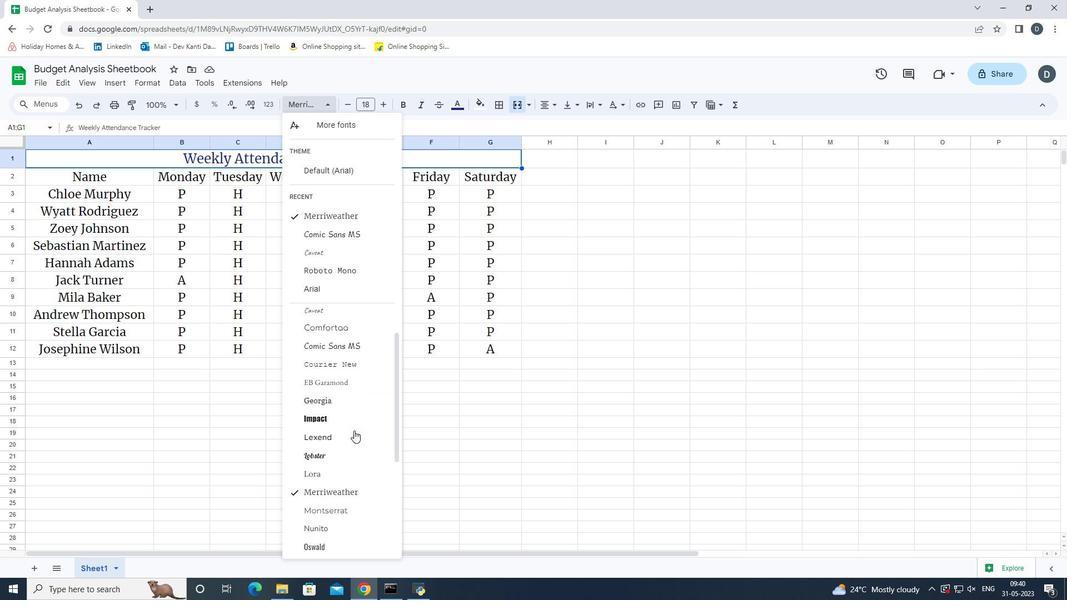
Action: Mouse scrolled (354, 431) with delta (0, 0)
Screenshot: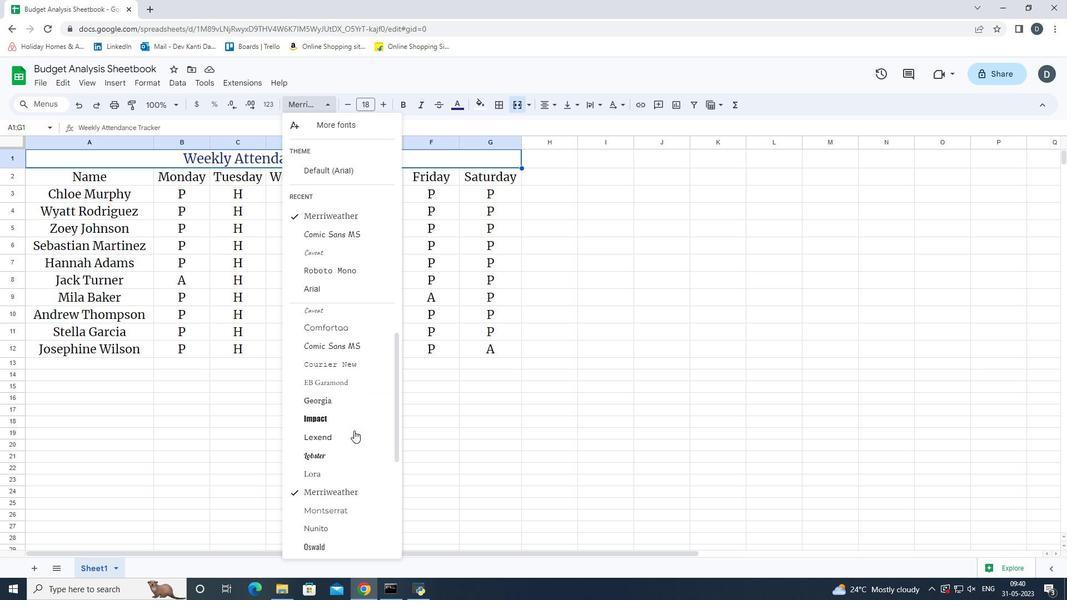 
Action: Mouse moved to (347, 128)
Screenshot: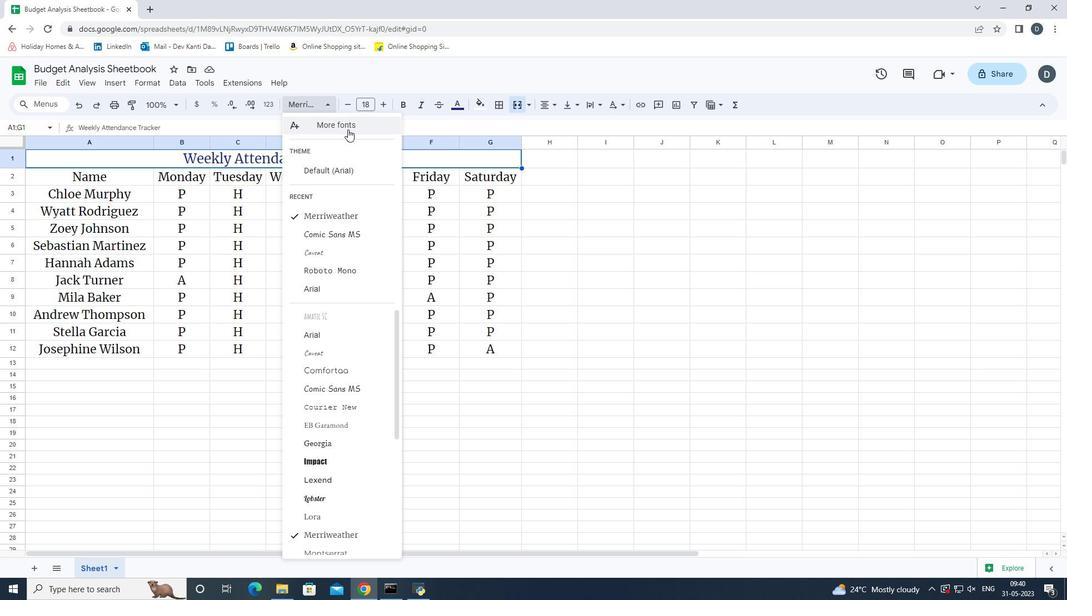 
Action: Mouse pressed left at (347, 128)
Screenshot: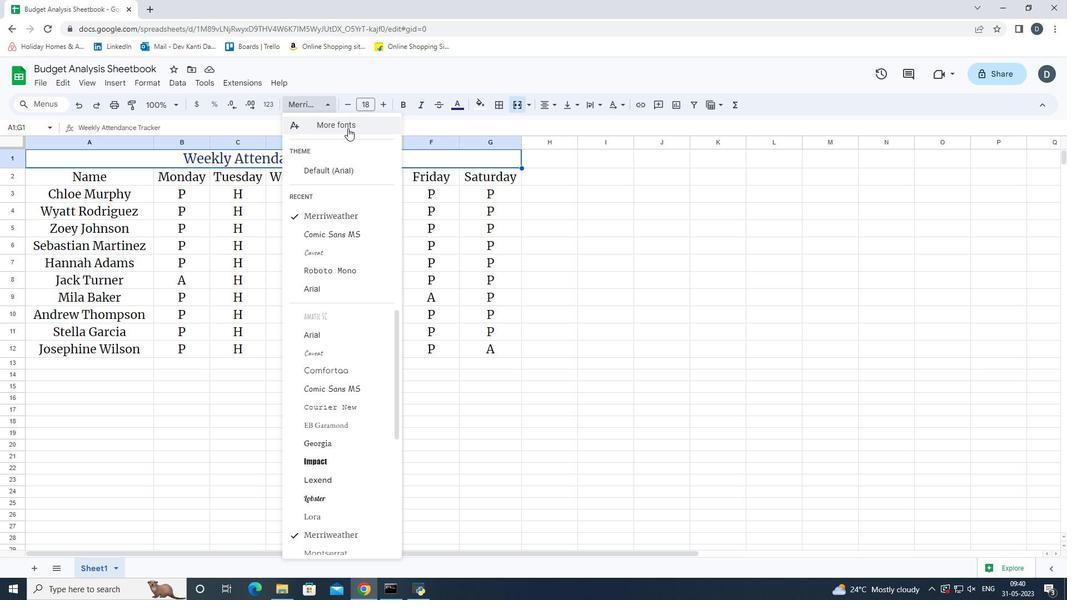 
Action: Mouse moved to (341, 188)
Screenshot: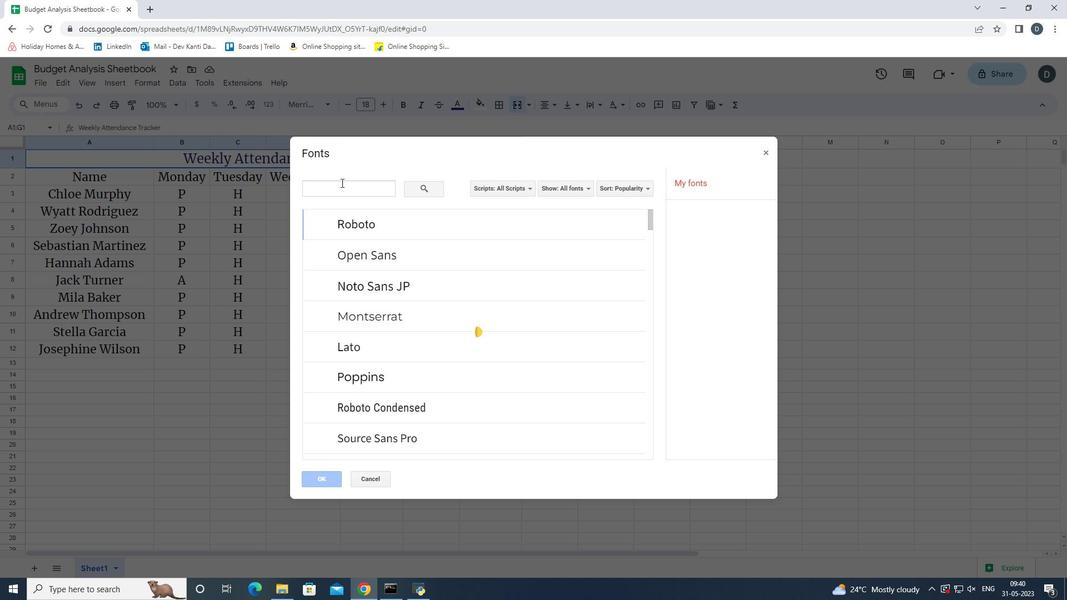 
Action: Mouse pressed left at (341, 188)
Screenshot: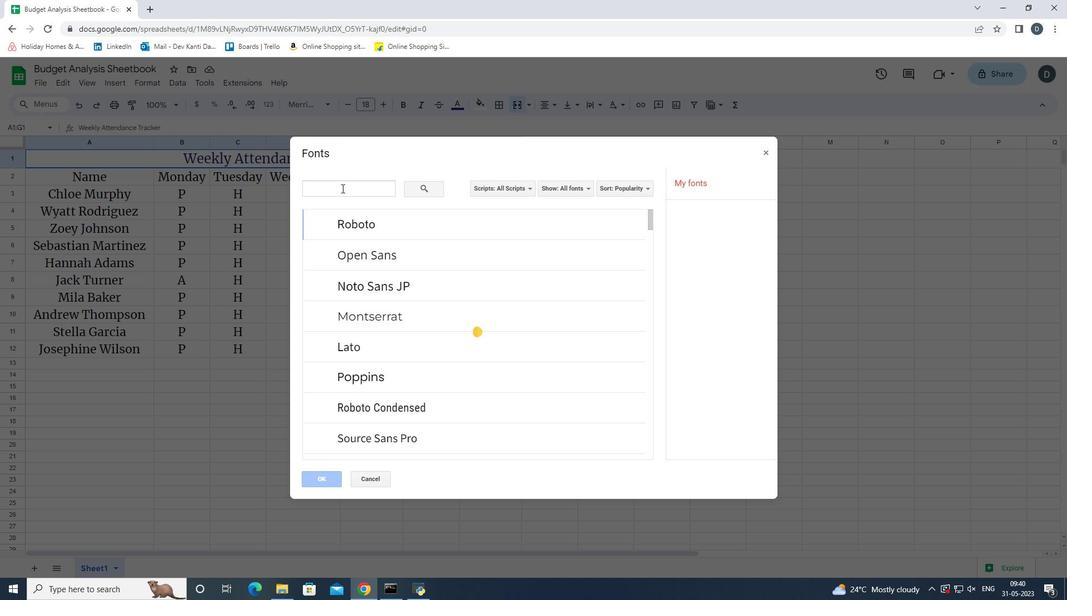 
Action: Key pressed osw
Screenshot: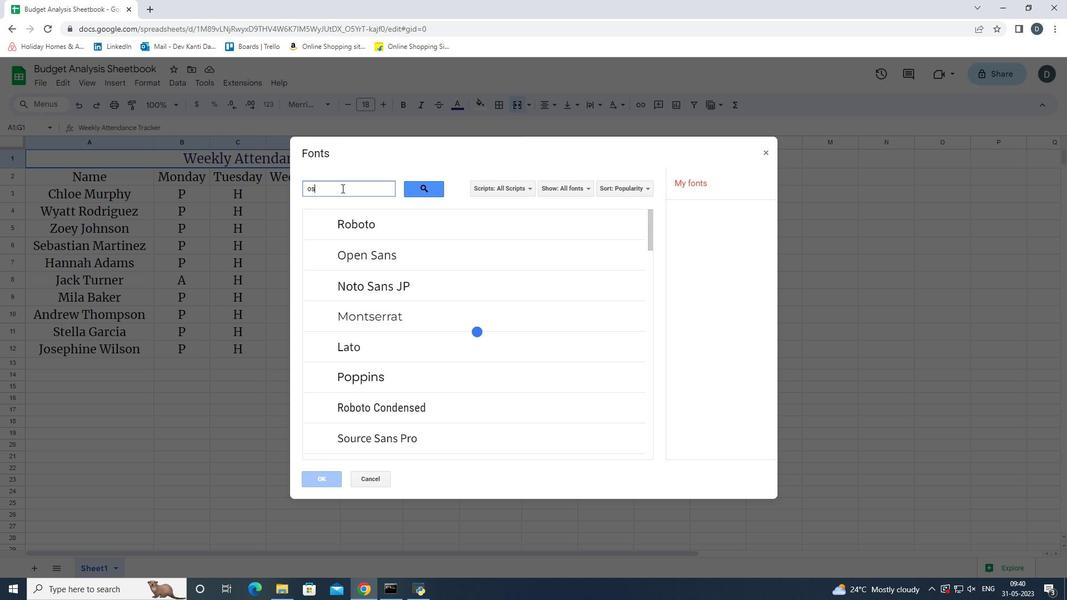 
Action: Mouse moved to (371, 221)
Screenshot: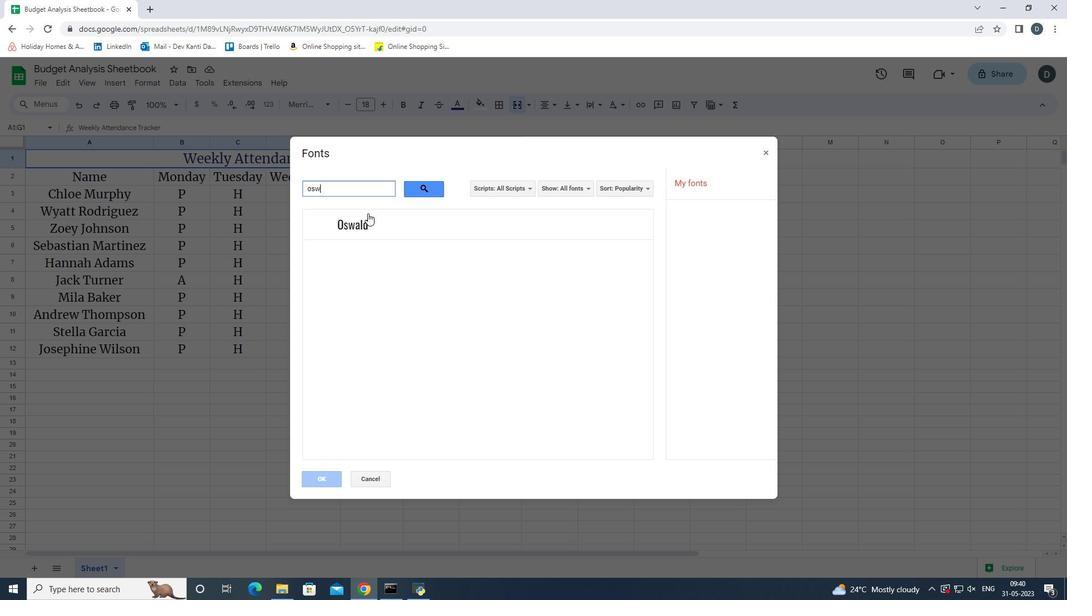 
Action: Mouse pressed left at (371, 221)
Screenshot: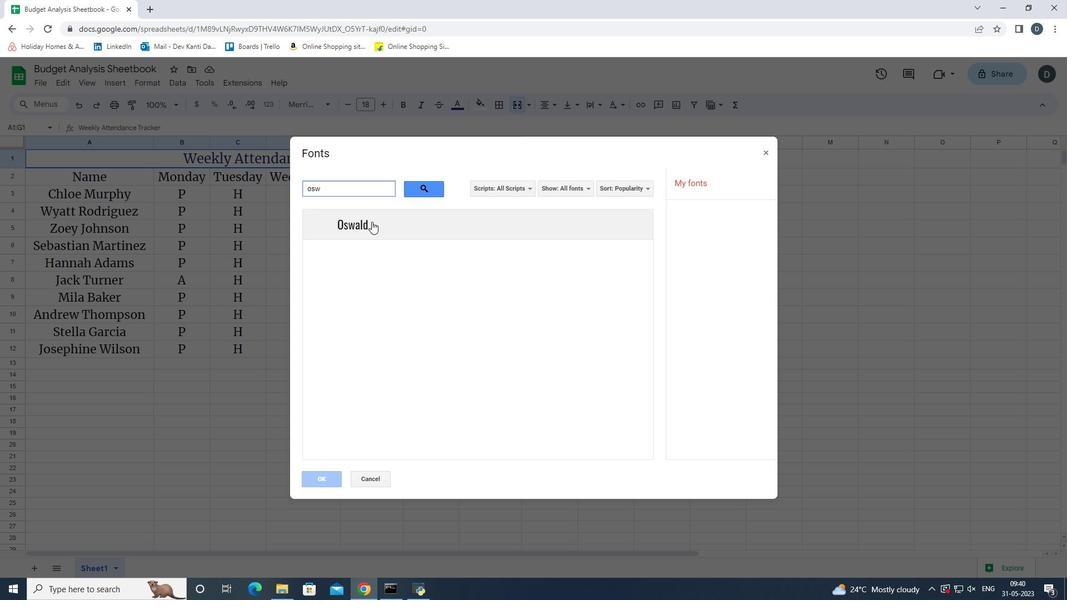 
Action: Mouse moved to (329, 483)
Screenshot: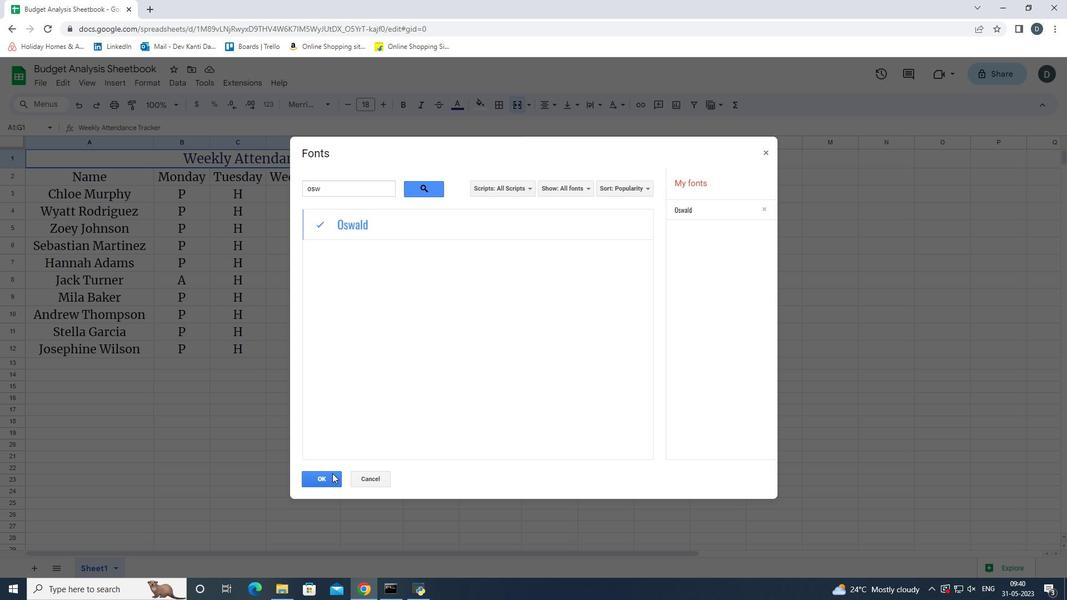 
Action: Mouse pressed left at (329, 483)
Screenshot: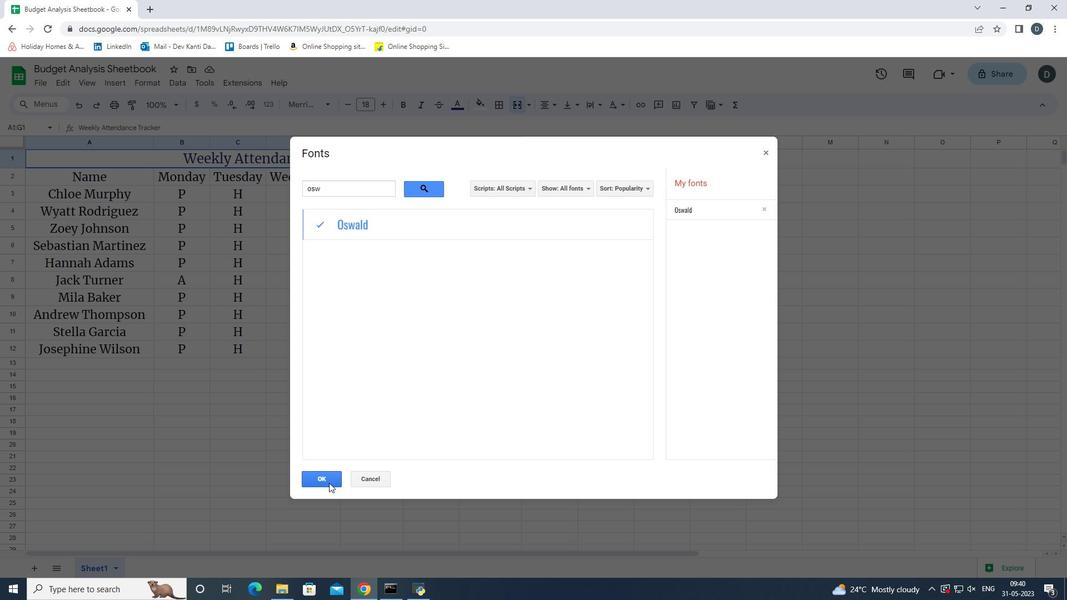 
Action: Mouse moved to (106, 179)
Screenshot: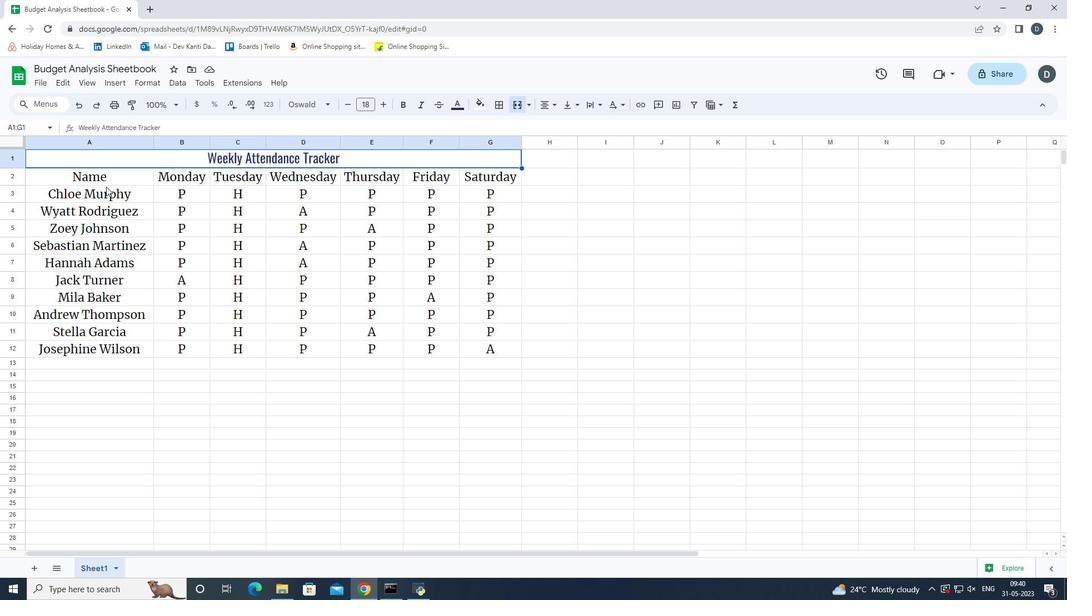 
Action: Mouse pressed left at (106, 179)
Screenshot: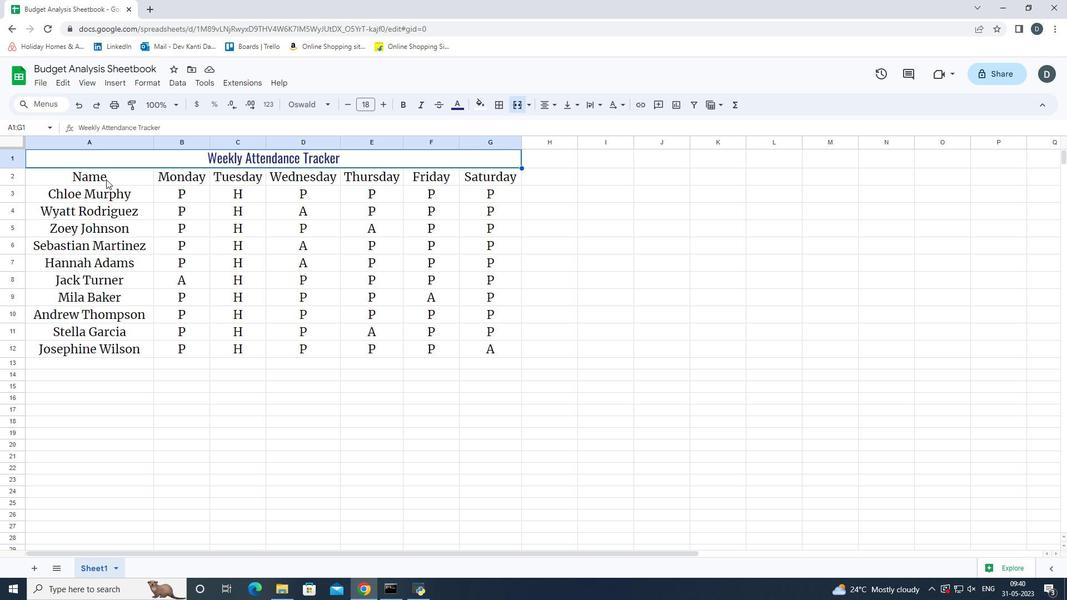 
Action: Mouse moved to (107, 183)
Screenshot: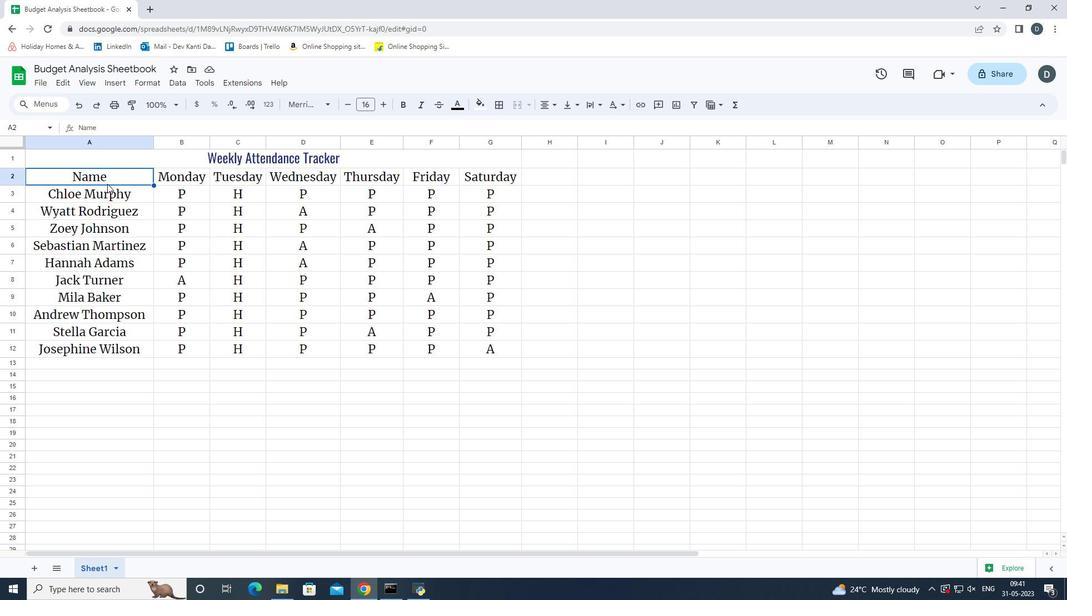 
Action: Mouse pressed left at (107, 183)
Screenshot: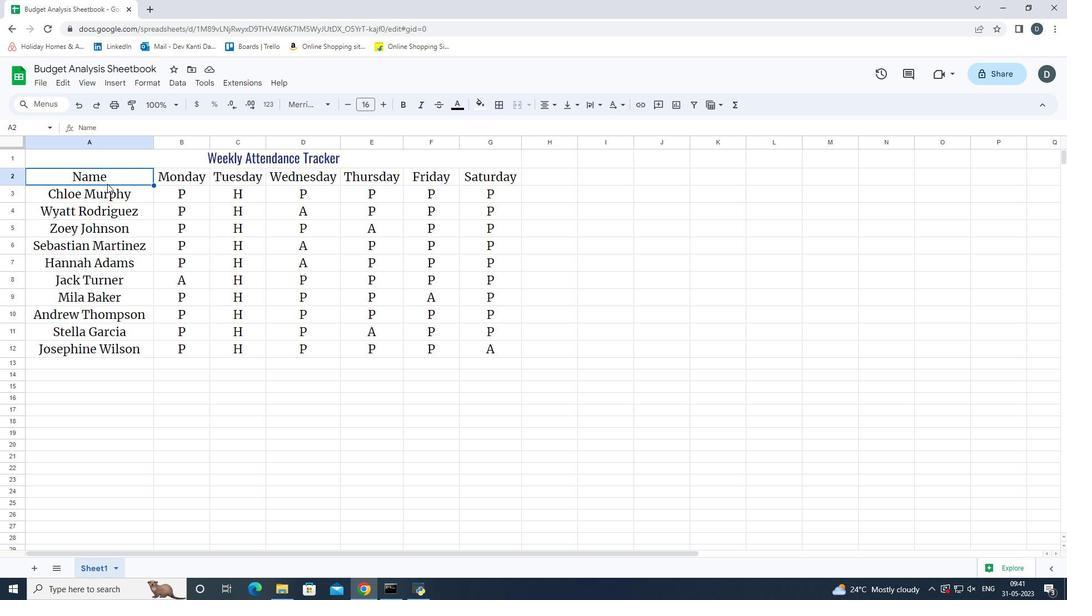 
Action: Mouse moved to (350, 105)
Screenshot: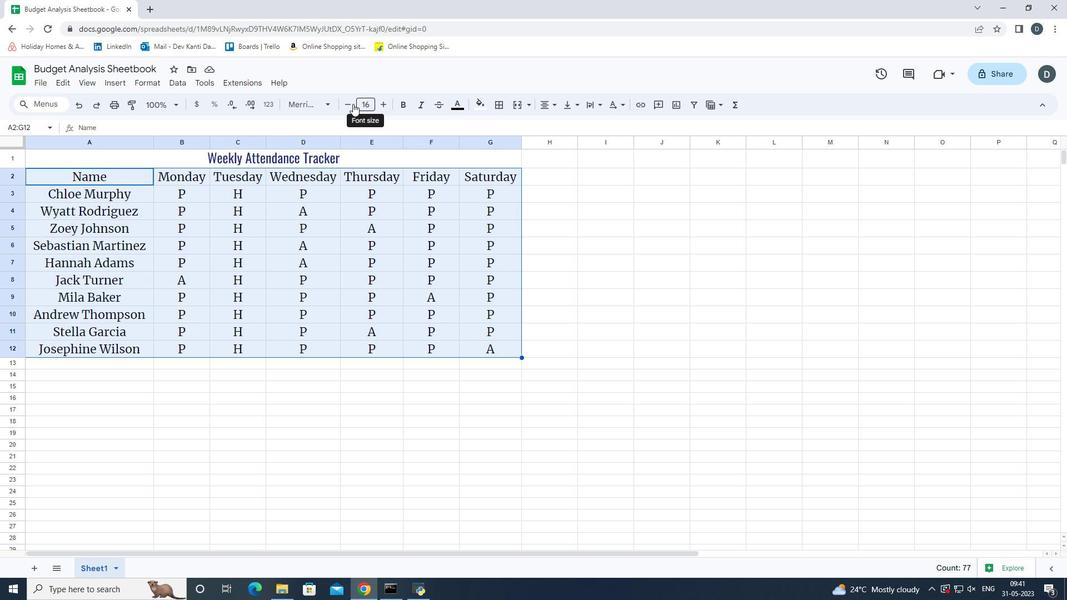 
Action: Mouse pressed left at (350, 105)
Screenshot: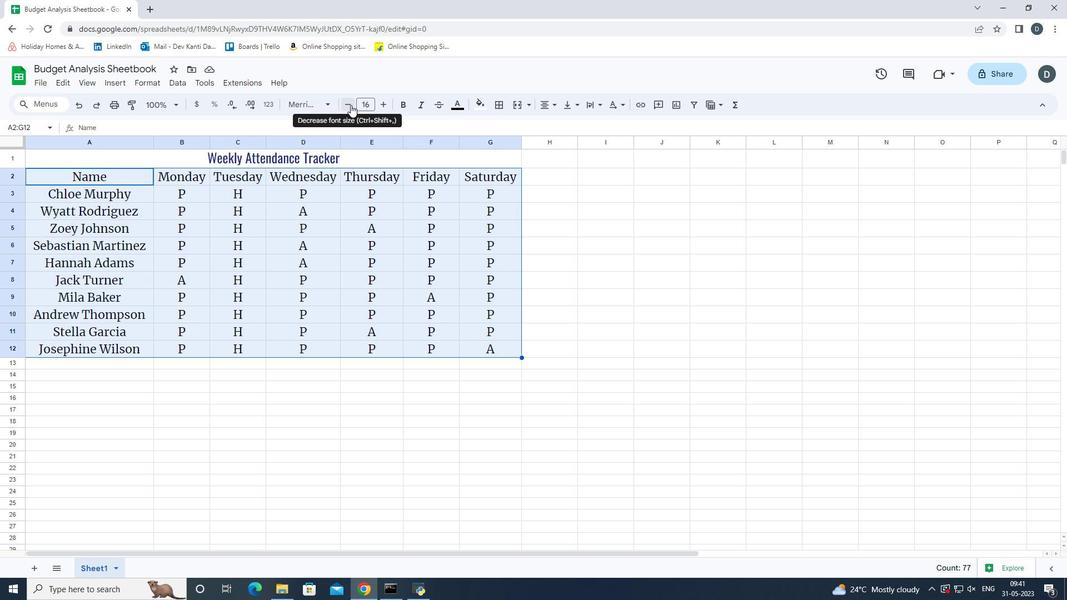 
Action: Mouse pressed left at (350, 105)
Screenshot: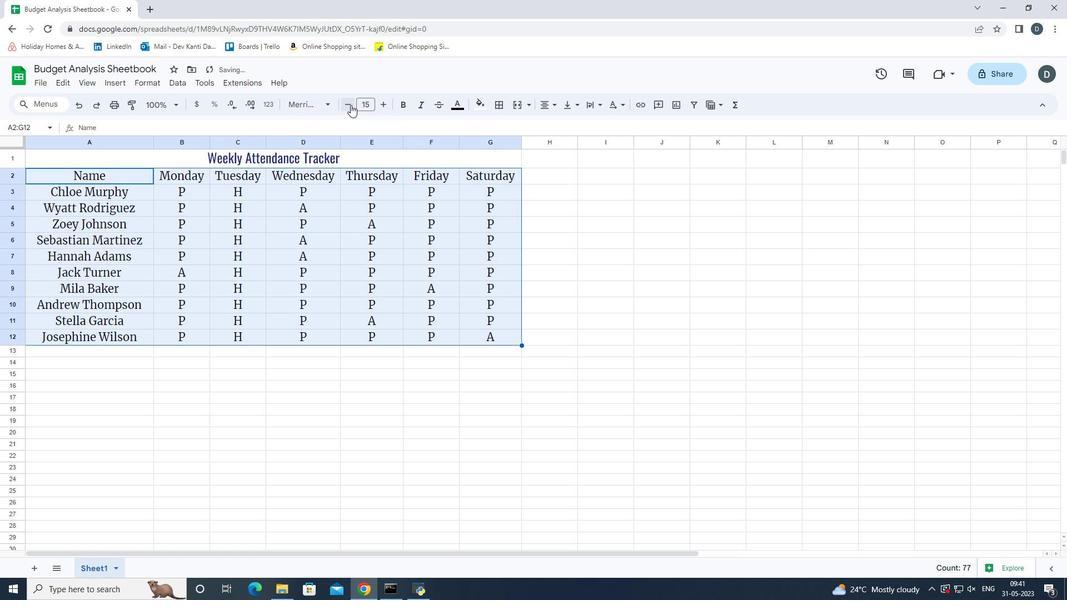 
Action: Mouse pressed left at (350, 105)
Screenshot: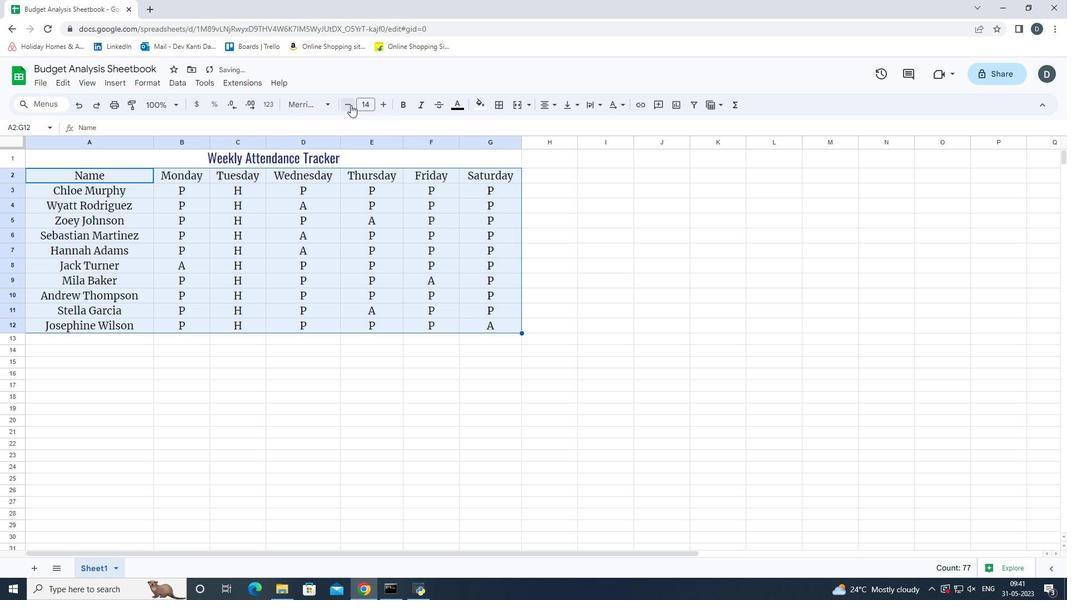 
Action: Mouse pressed left at (350, 105)
Screenshot: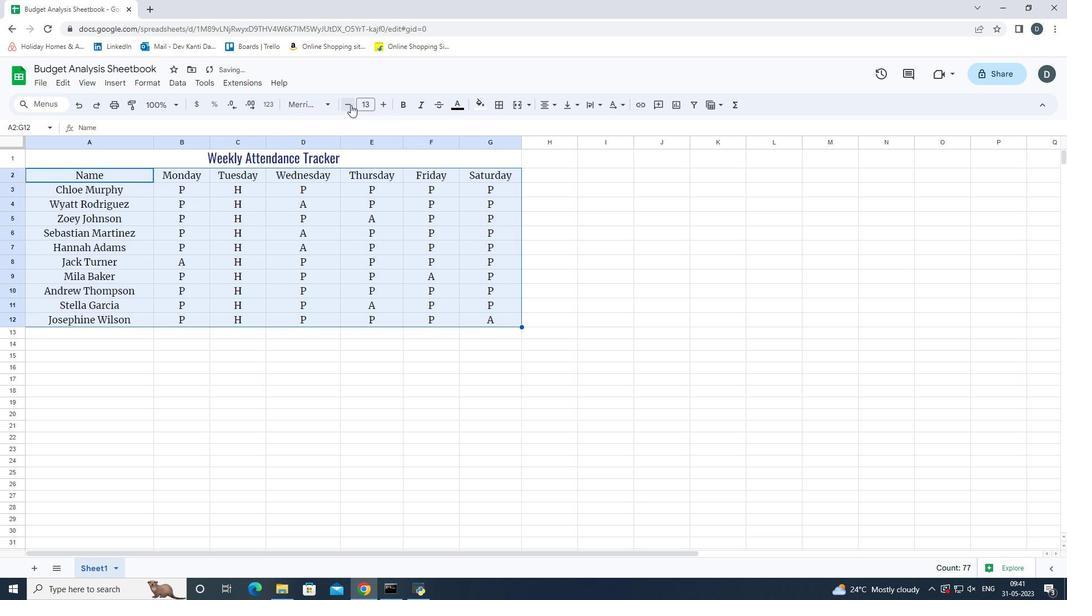 
Action: Mouse pressed left at (350, 105)
Screenshot: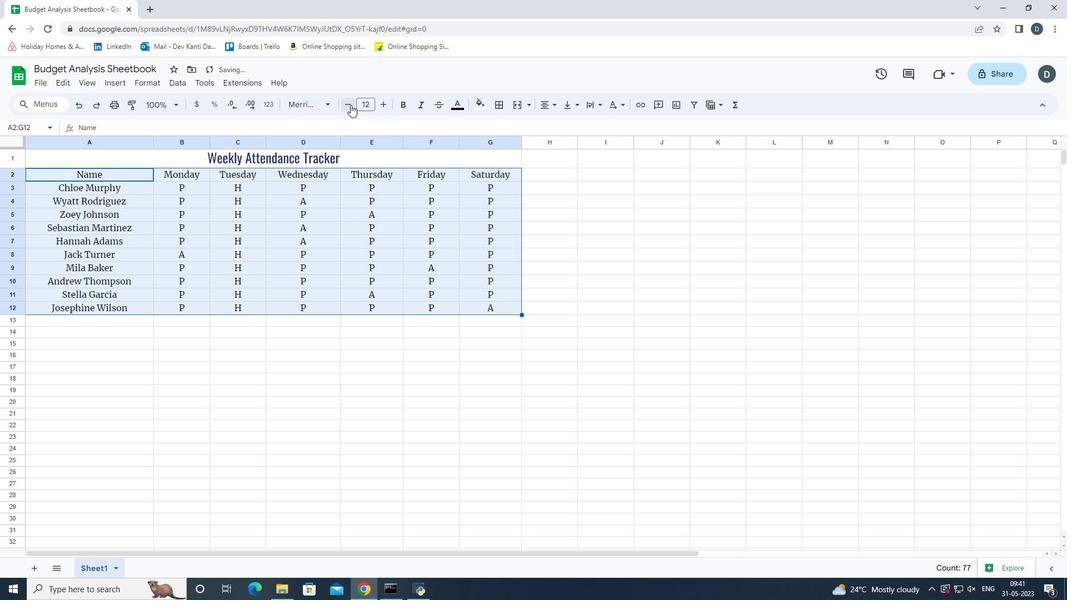 
Action: Mouse moved to (350, 105)
Screenshot: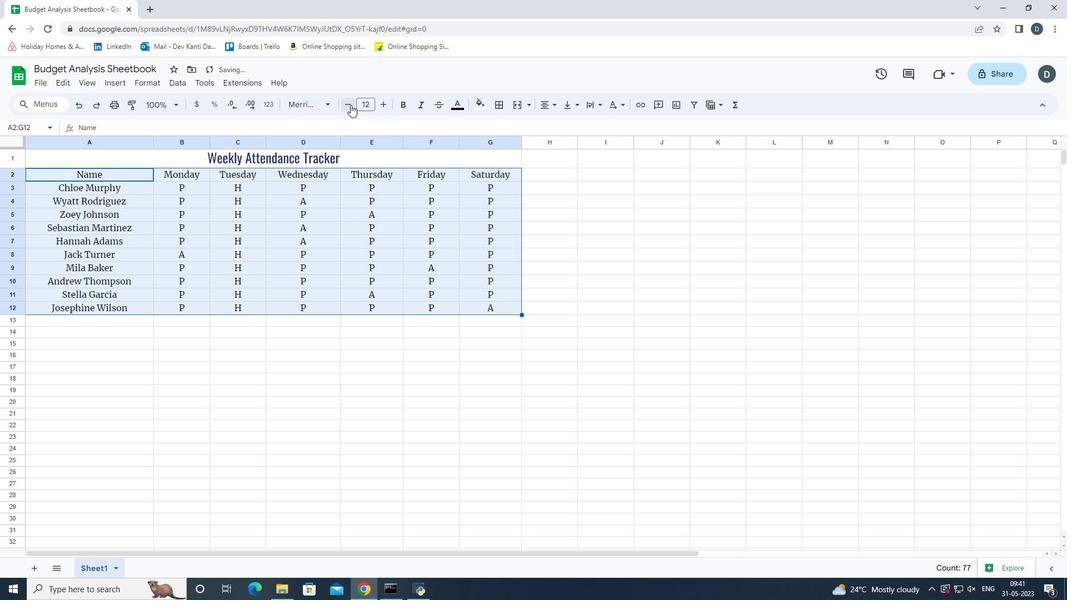 
Action: Mouse pressed left at (350, 105)
Screenshot: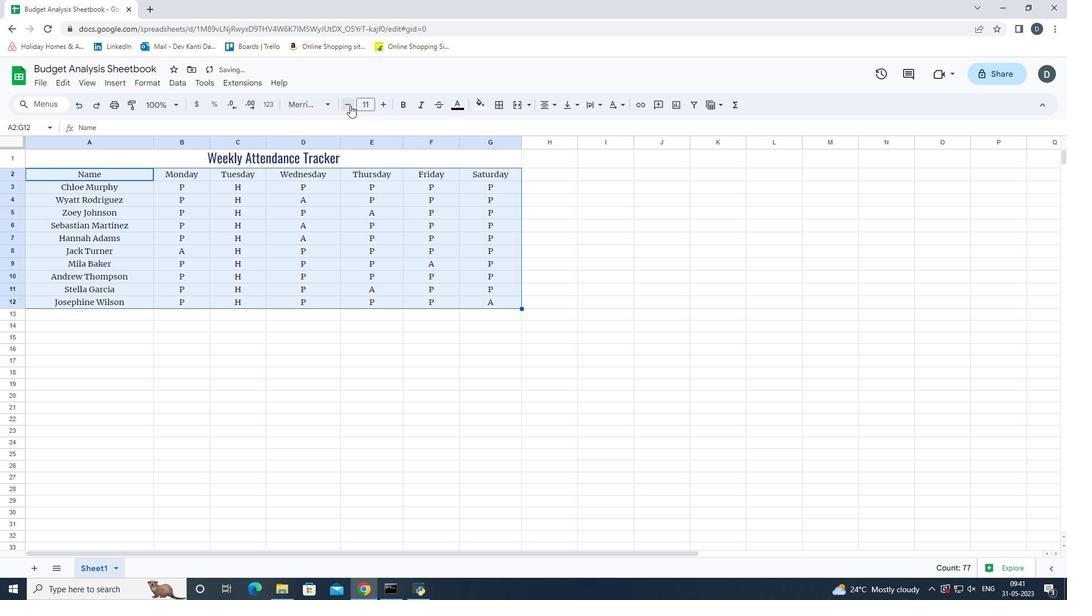 
Action: Mouse pressed left at (350, 105)
Screenshot: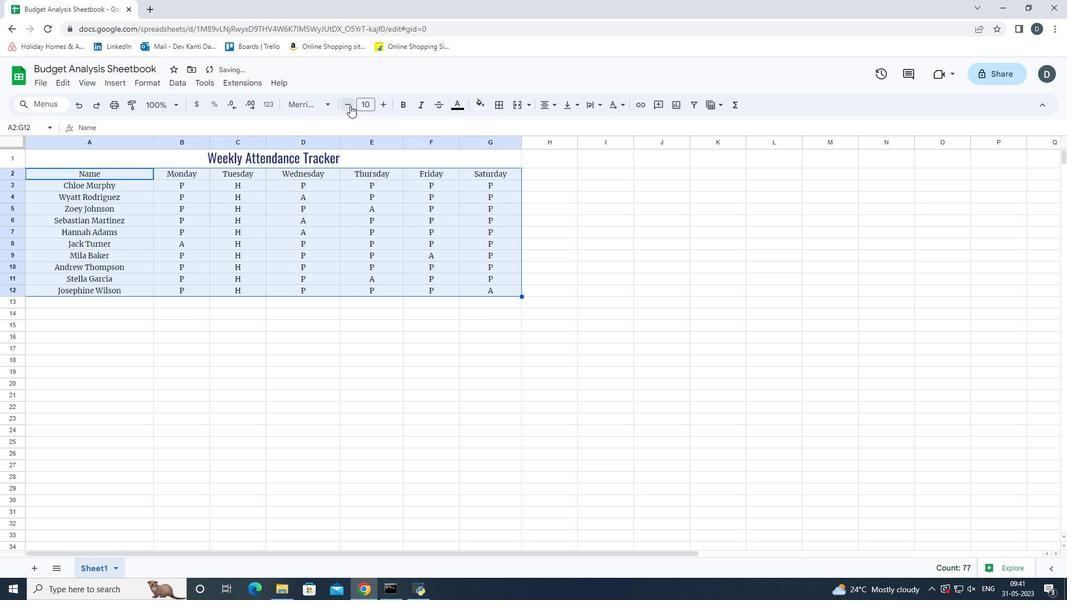 
Action: Mouse moved to (160, 155)
Screenshot: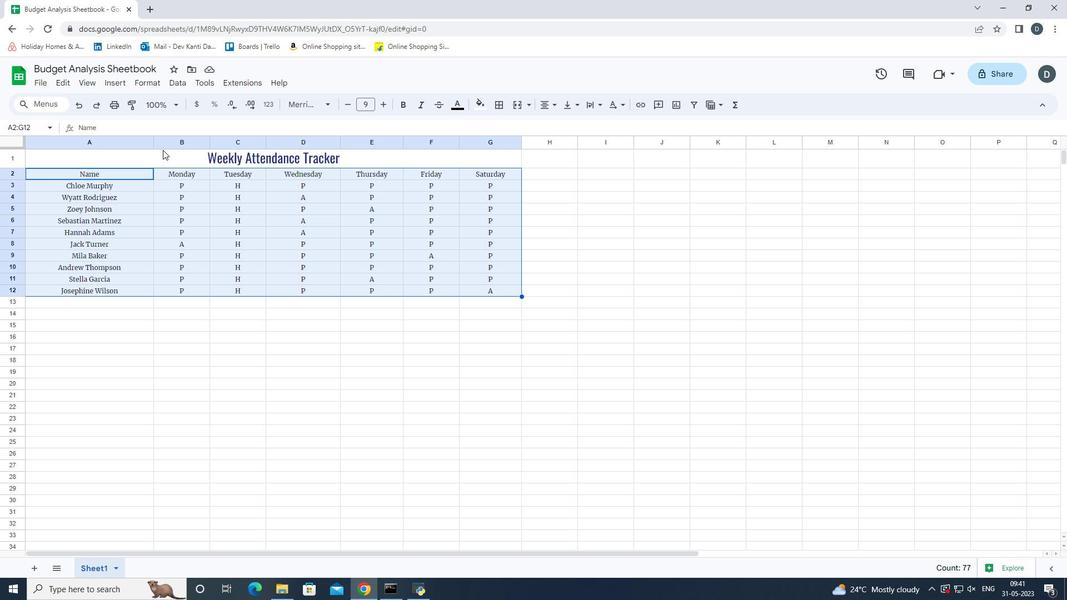 
Action: Mouse pressed left at (160, 155)
Screenshot: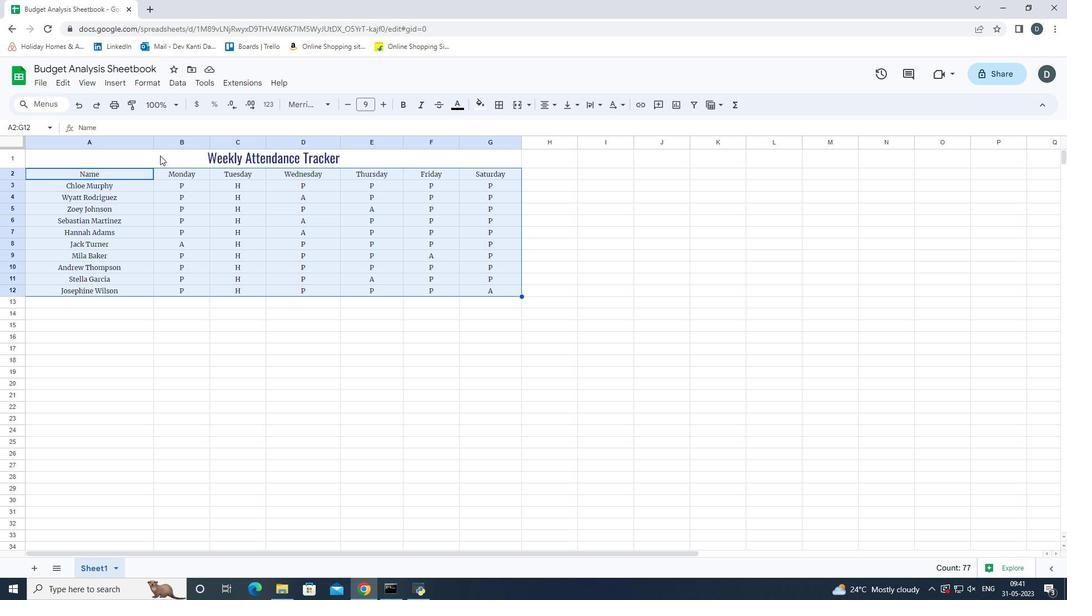 
Action: Mouse pressed left at (160, 155)
Screenshot: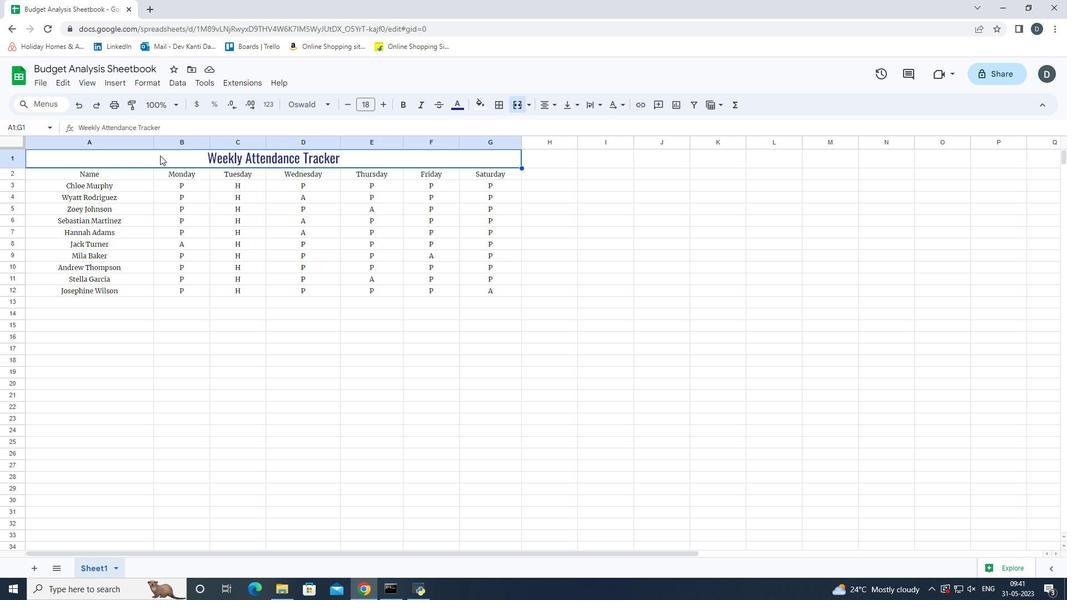 
Action: Mouse moved to (555, 104)
Screenshot: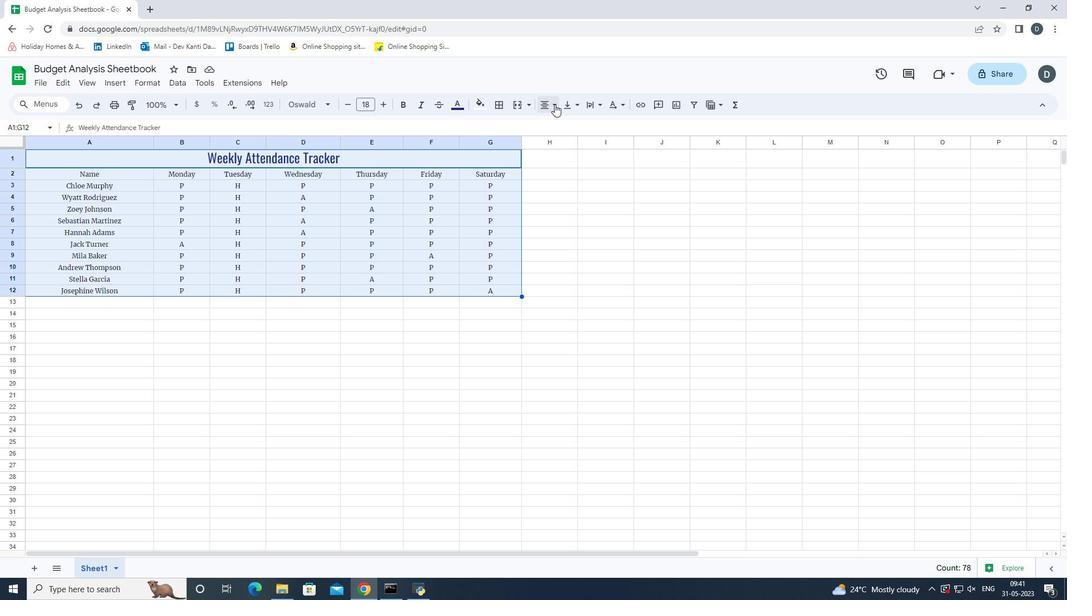 
Action: Mouse pressed left at (555, 104)
Screenshot: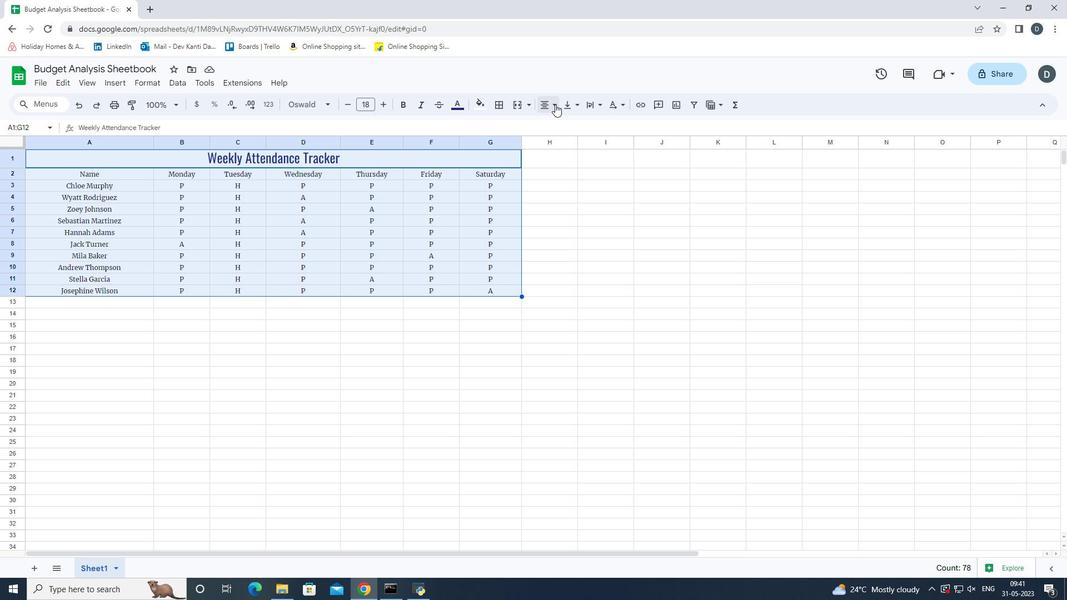 
Action: Mouse moved to (564, 130)
Screenshot: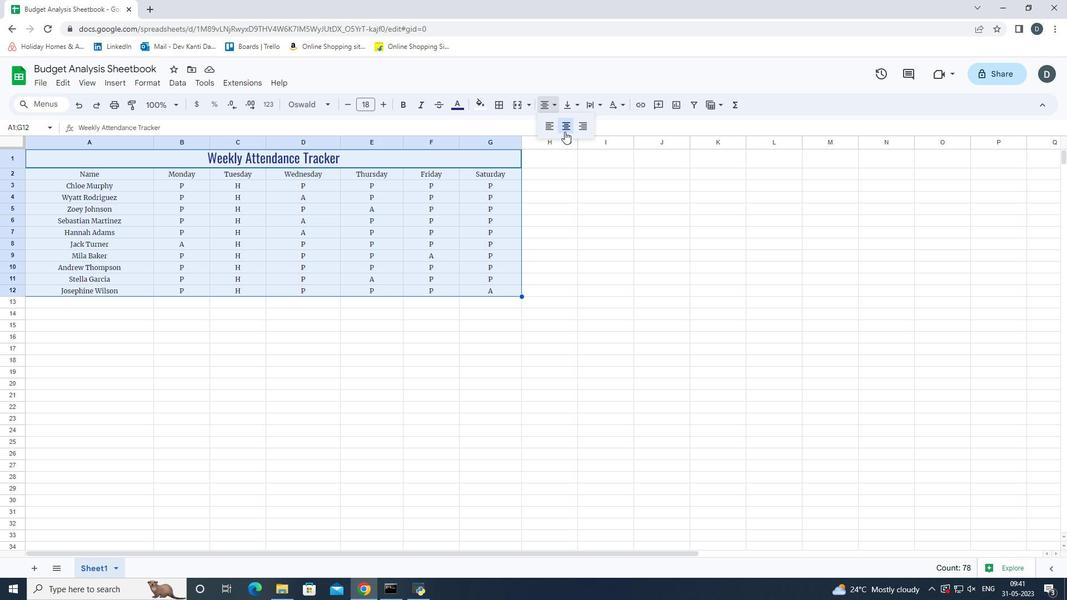 
Action: Mouse pressed left at (564, 130)
Screenshot: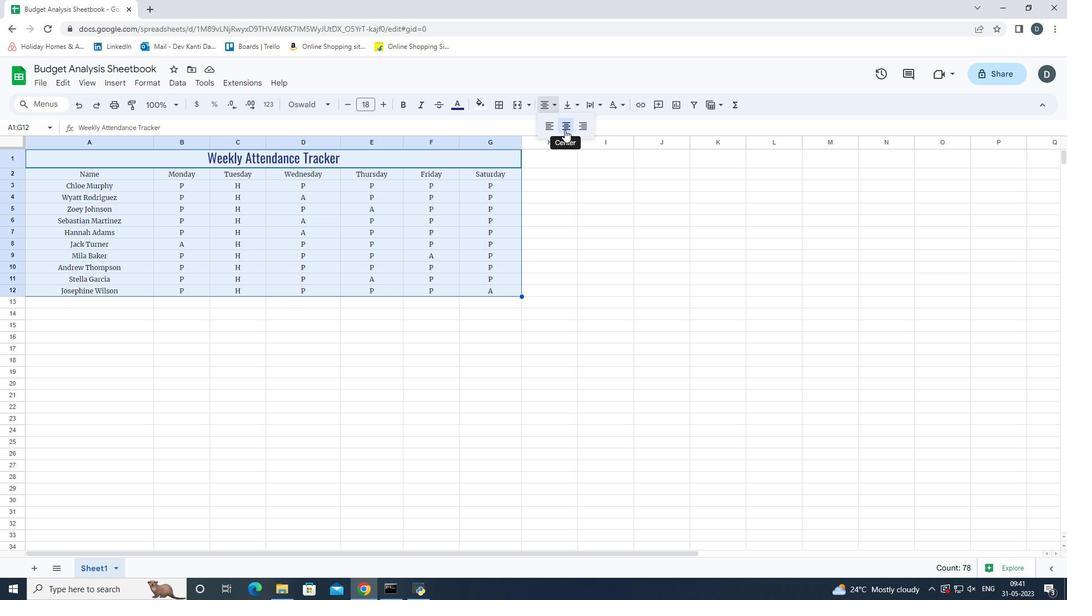 
Action: Mouse moved to (311, 158)
Screenshot: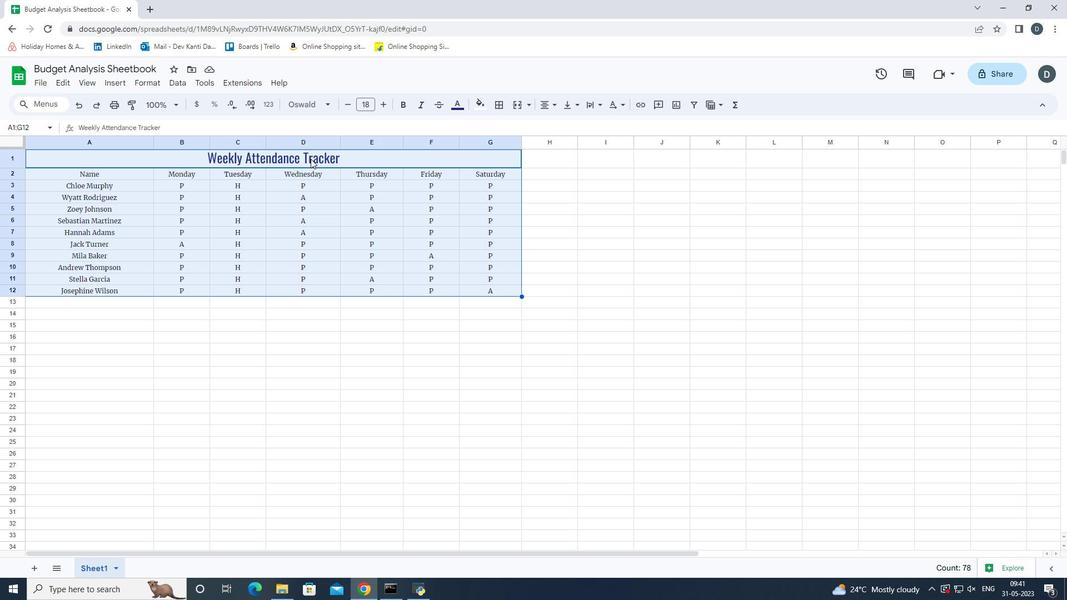 
Action: Mouse pressed left at (311, 158)
Screenshot: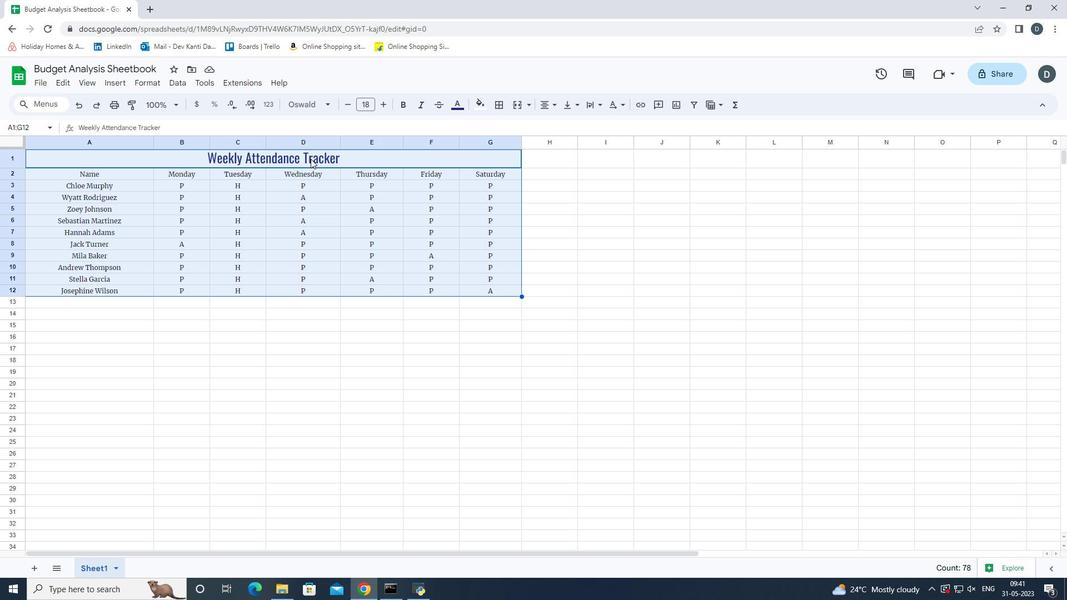 
Action: Mouse moved to (453, 105)
Screenshot: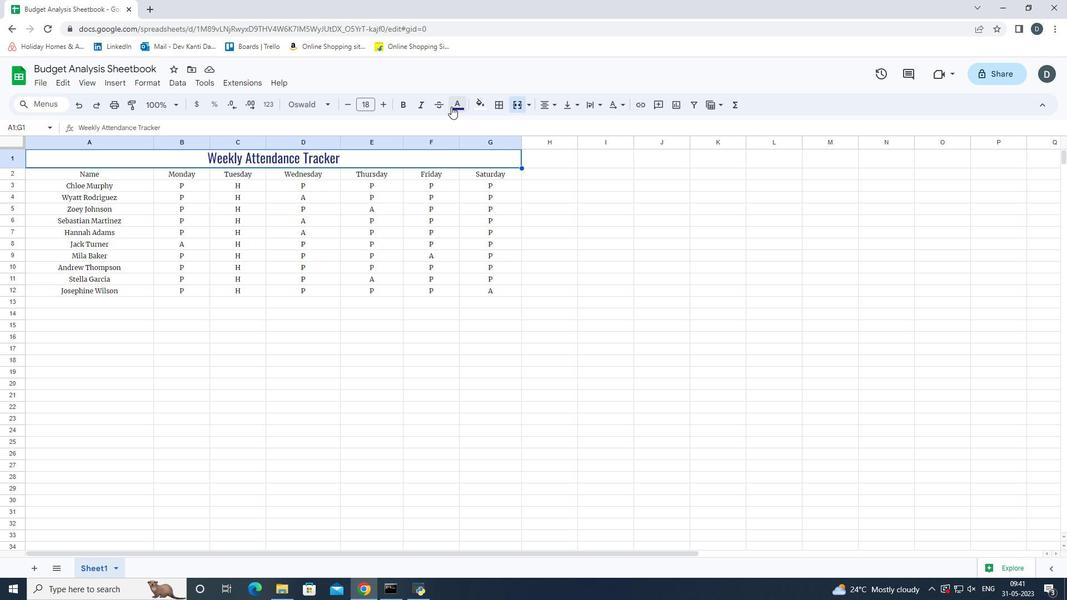 
Action: Mouse pressed left at (453, 105)
Screenshot: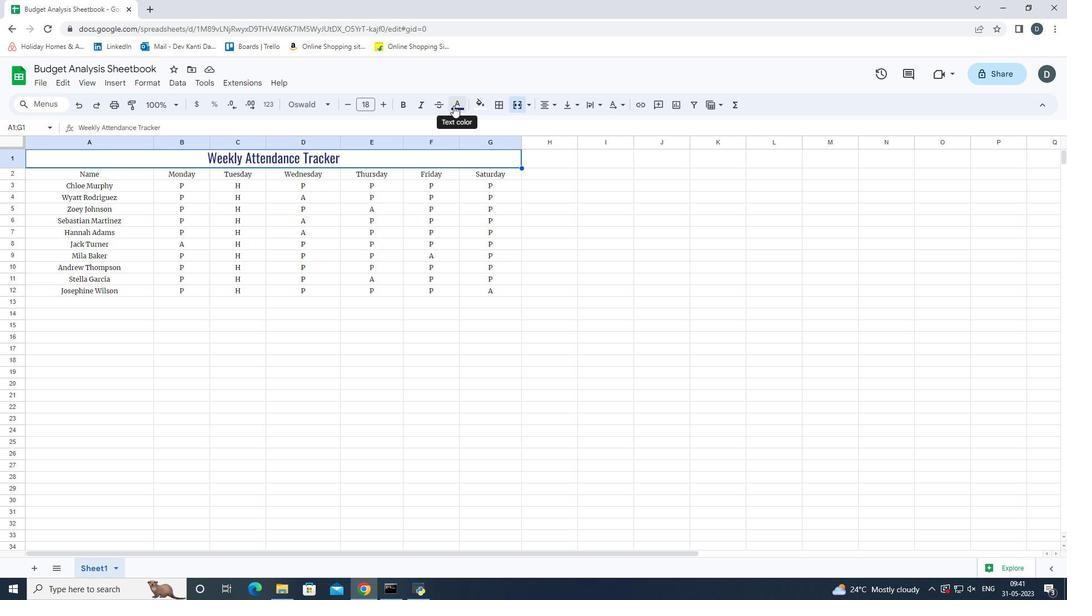 
Action: Mouse moved to (473, 153)
Screenshot: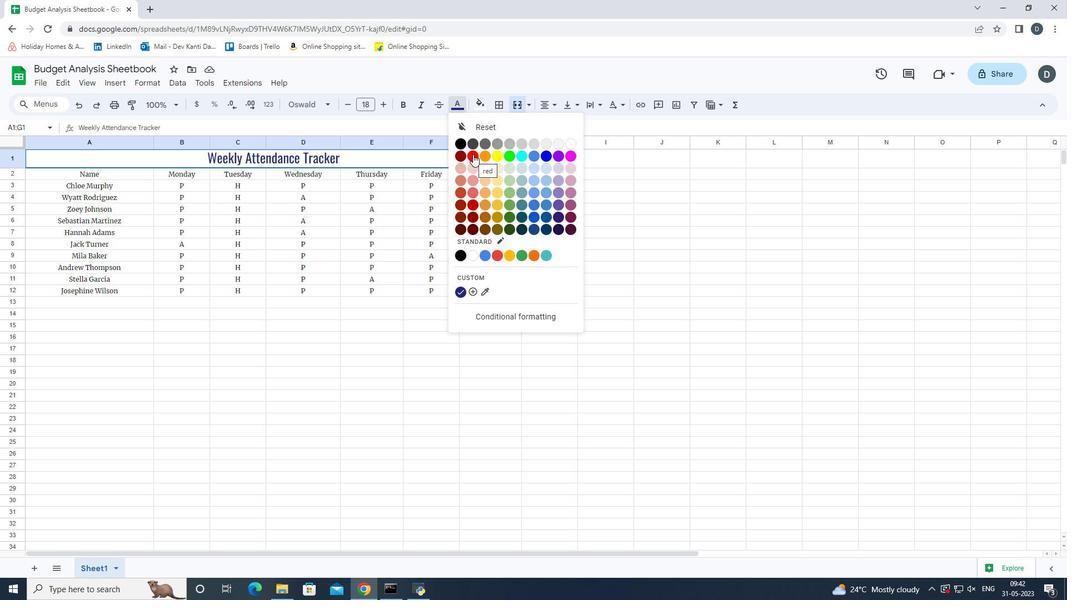 
Action: Mouse pressed left at (473, 153)
Screenshot: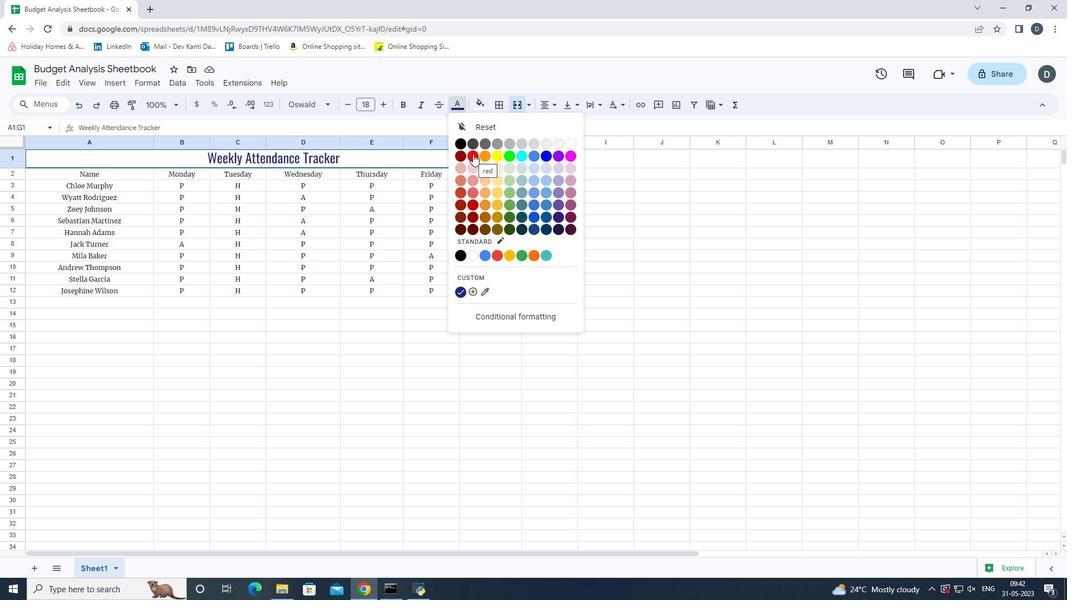 
Action: Mouse moved to (501, 289)
Screenshot: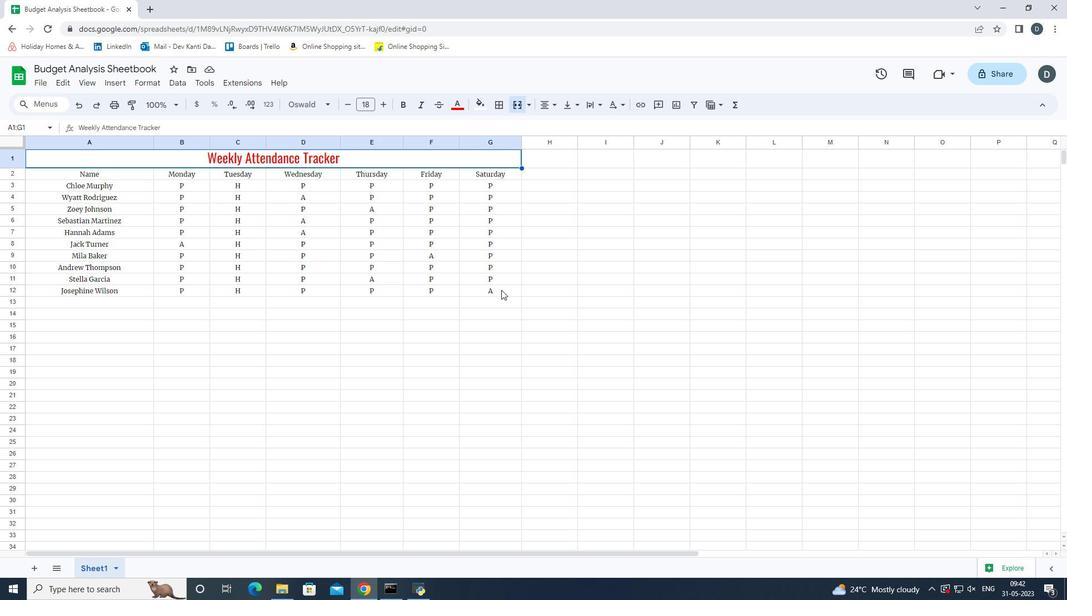 
Action: Mouse pressed left at (501, 289)
Screenshot: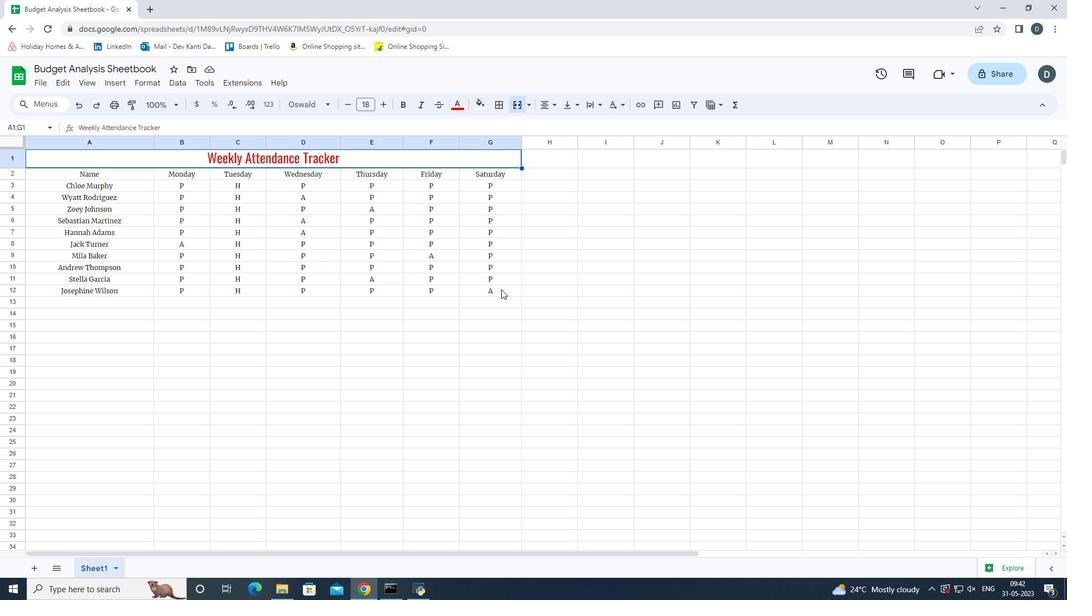 
